 Task: Add Attachment from computer to Card Card0000000049 in Board Board0000000013 in Workspace WS0000000005 in Trello. Add Cover Green to Card Card0000000049 in Board Board0000000013 in Workspace WS0000000005 in Trello. Add "Move Card To …" Button titled Button0000000049 to "top" of the list "To Do" to Card Card0000000049 in Board Board0000000013 in Workspace WS0000000005 in Trello. Add Description DS0000000049 to Card Card0000000050 in Board Board0000000013 in Workspace WS0000000005 in Trello. Add Comment CM0000000049 to Card Card0000000050 in Board Board0000000013 in Workspace WS0000000005 in Trello
Action: Mouse moved to (107, 337)
Screenshot: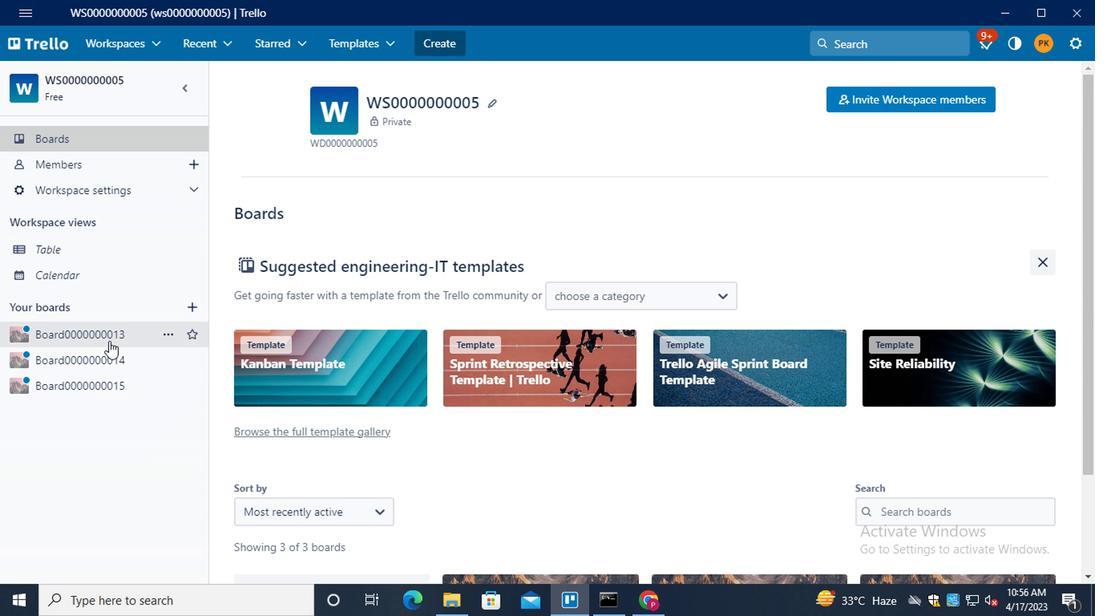 
Action: Mouse pressed left at (107, 337)
Screenshot: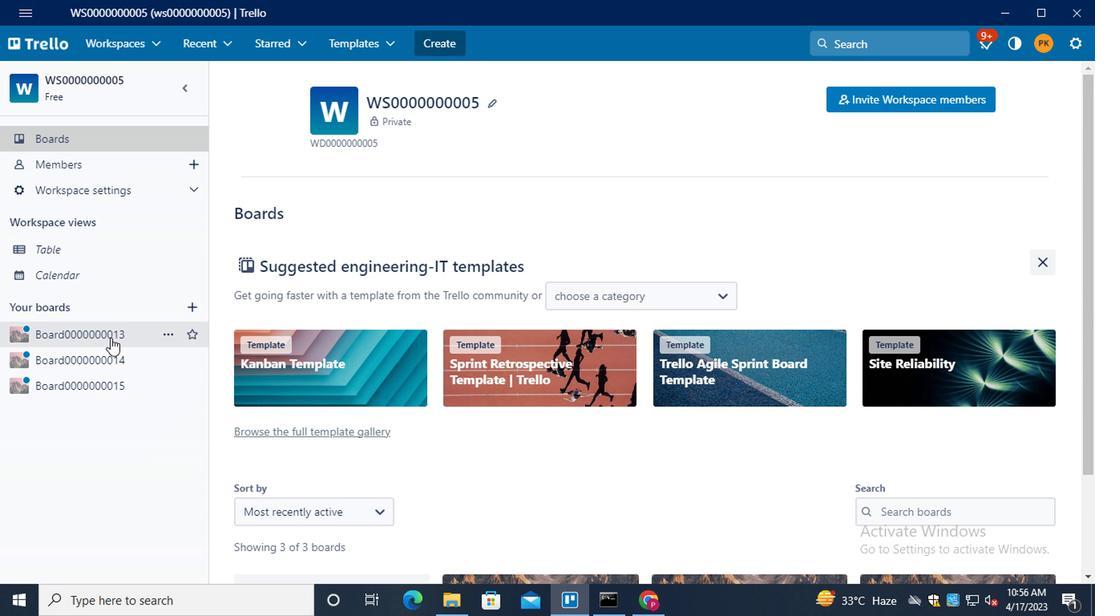 
Action: Mouse moved to (341, 157)
Screenshot: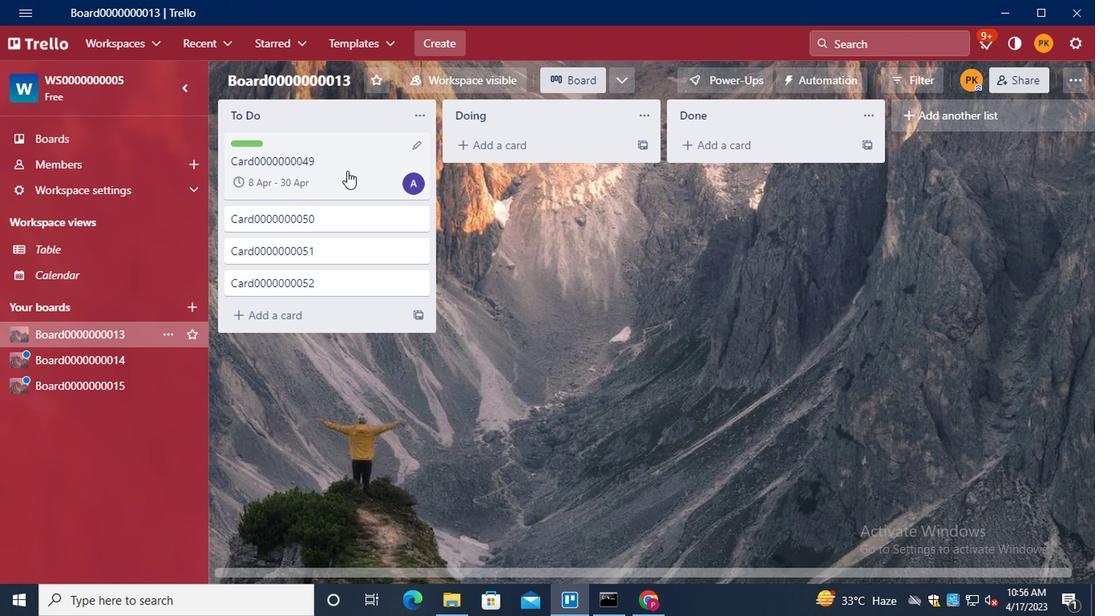 
Action: Mouse pressed left at (341, 157)
Screenshot: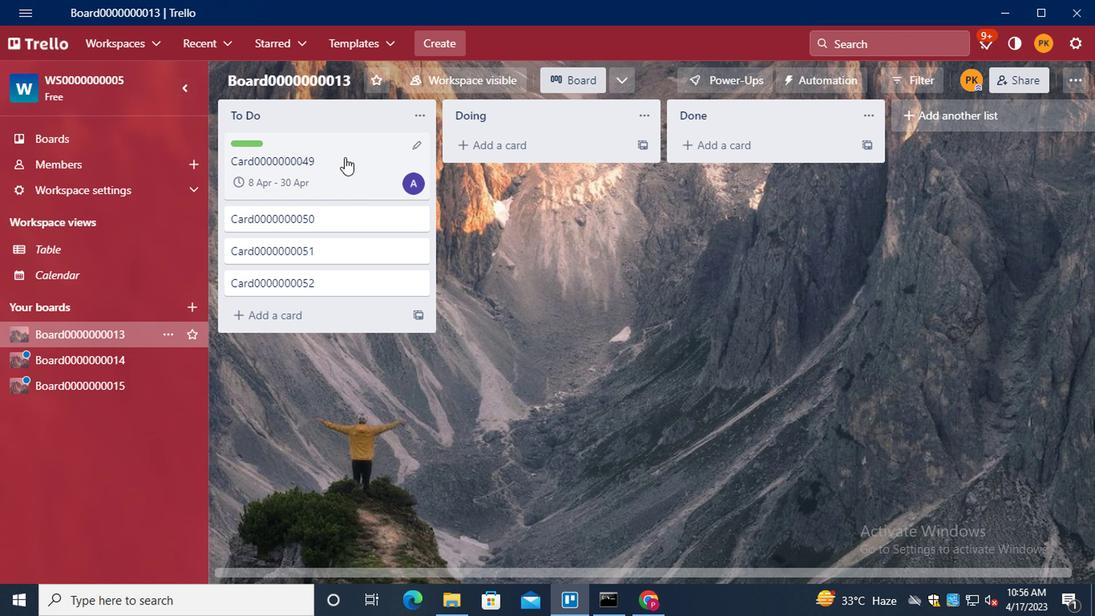 
Action: Mouse moved to (712, 284)
Screenshot: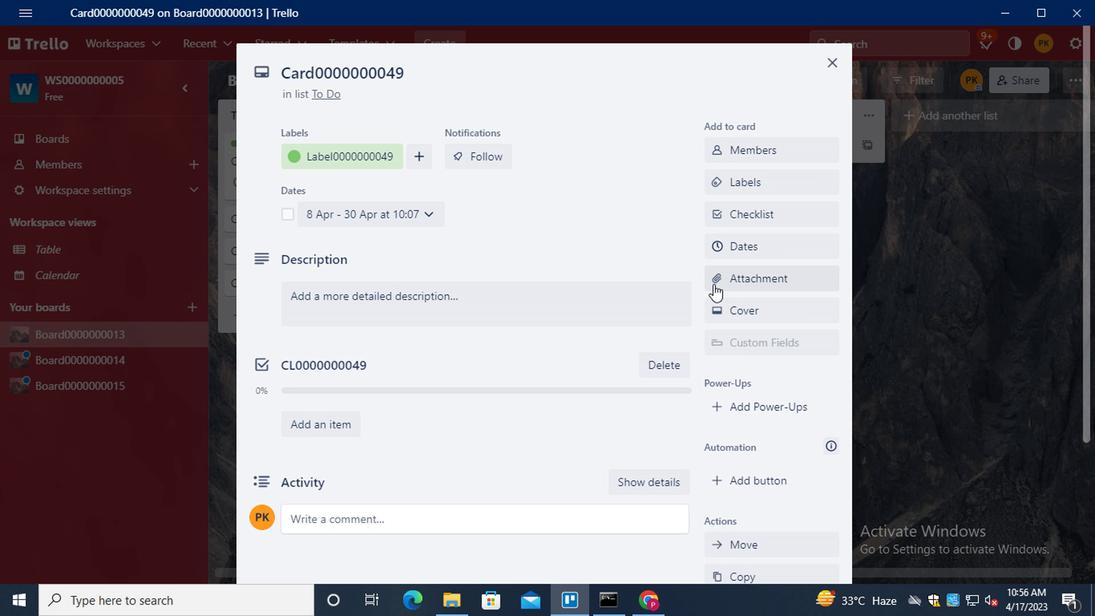 
Action: Mouse pressed left at (712, 284)
Screenshot: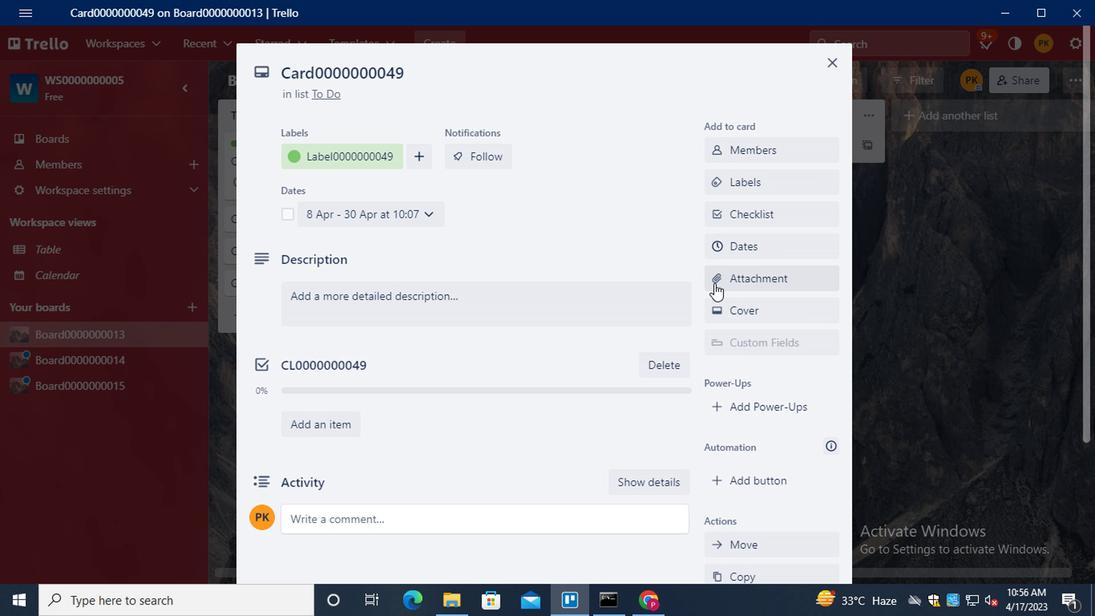 
Action: Mouse moved to (729, 143)
Screenshot: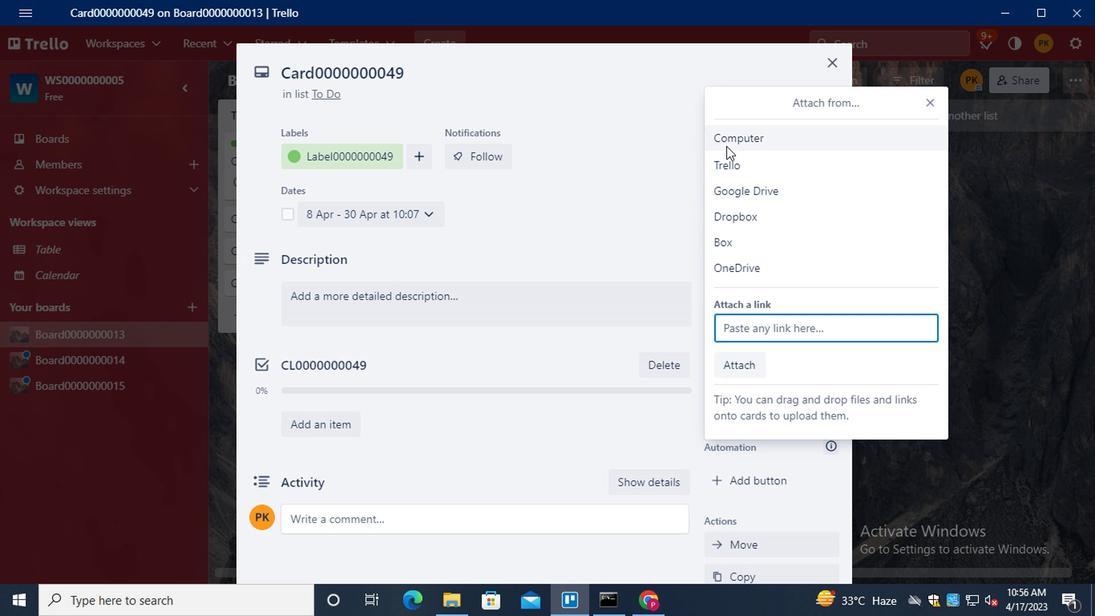 
Action: Mouse pressed left at (729, 143)
Screenshot: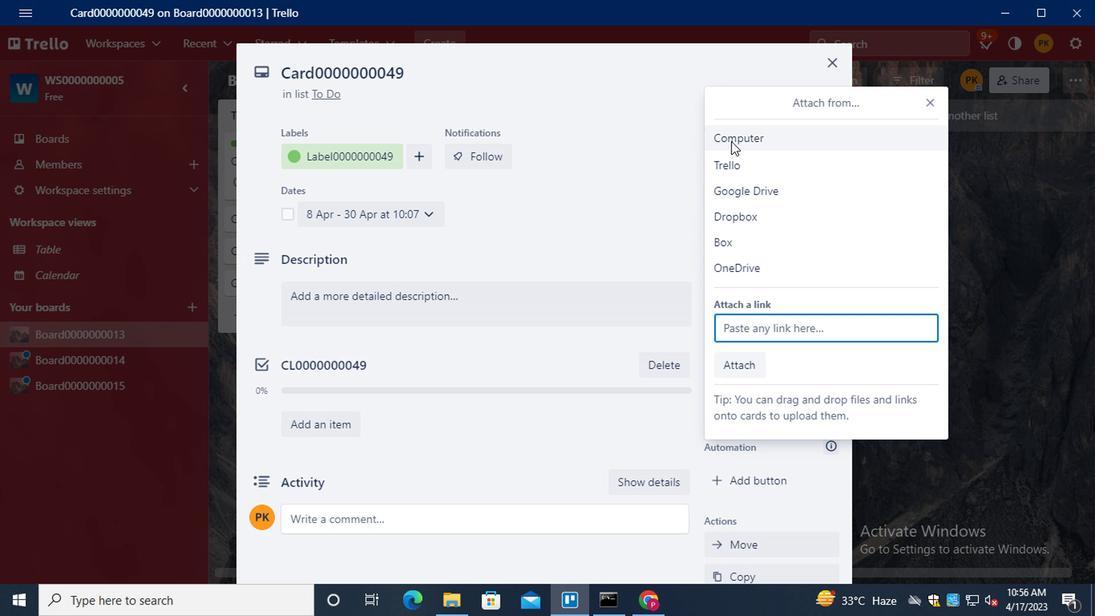 
Action: Mouse moved to (306, 119)
Screenshot: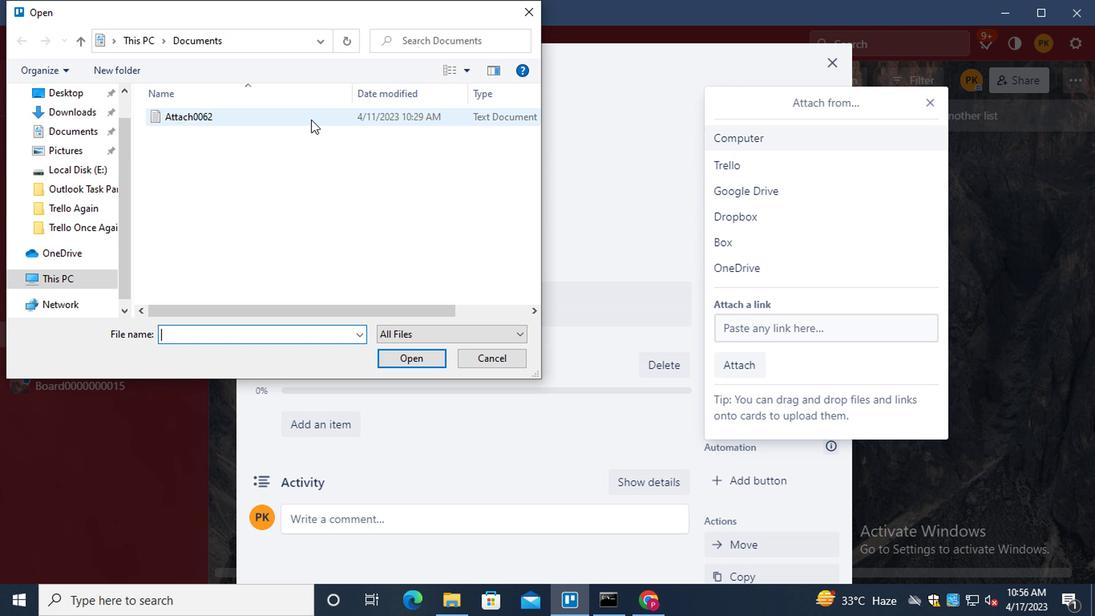 
Action: Mouse pressed left at (306, 119)
Screenshot: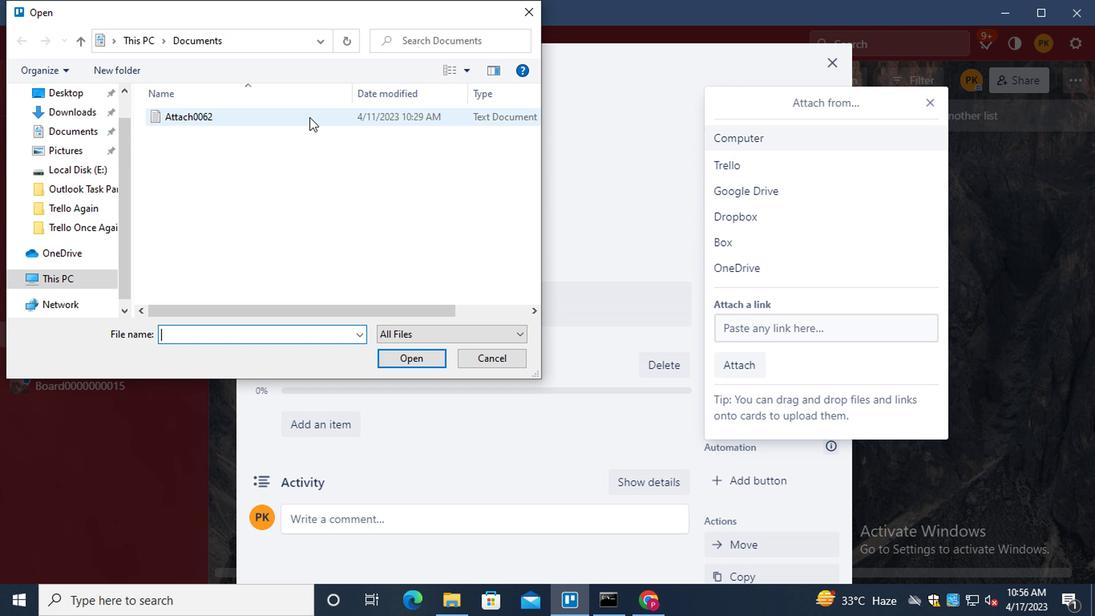 
Action: Mouse moved to (428, 362)
Screenshot: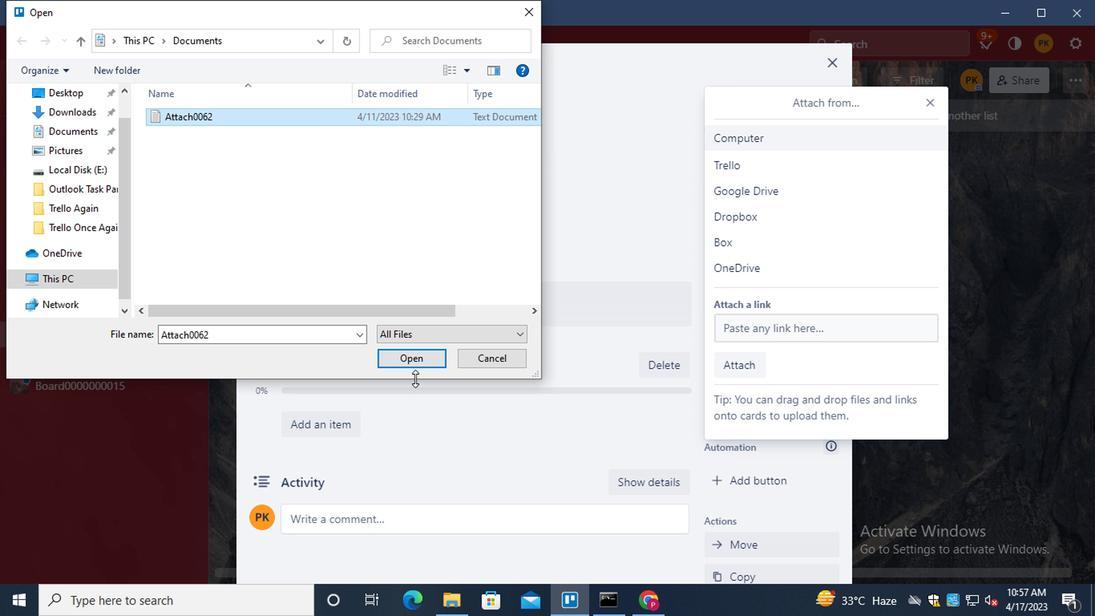 
Action: Mouse pressed left at (428, 362)
Screenshot: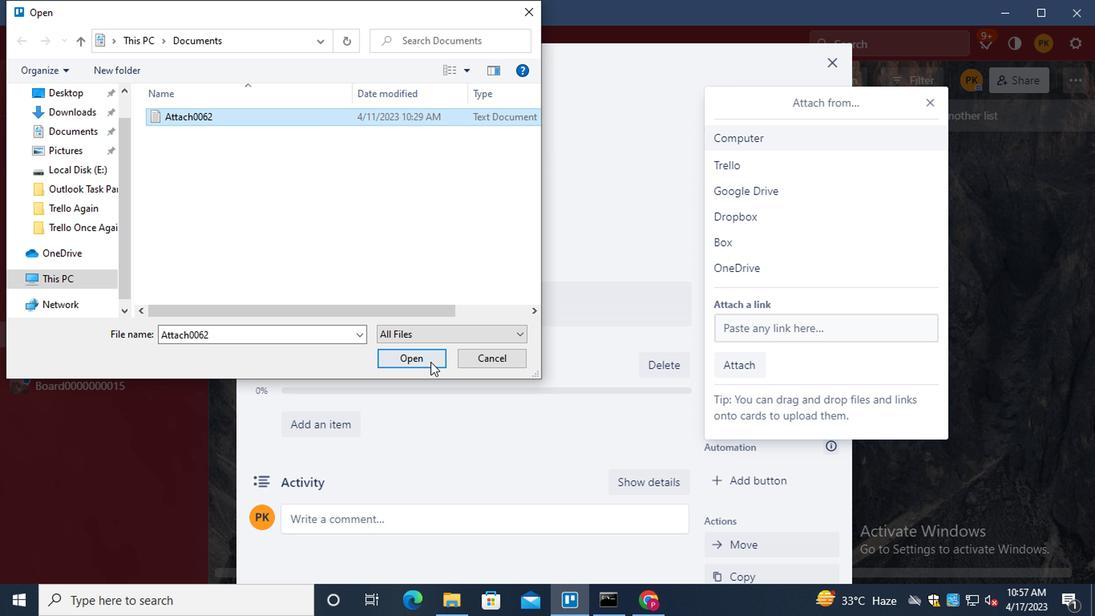 
Action: Mouse moved to (754, 307)
Screenshot: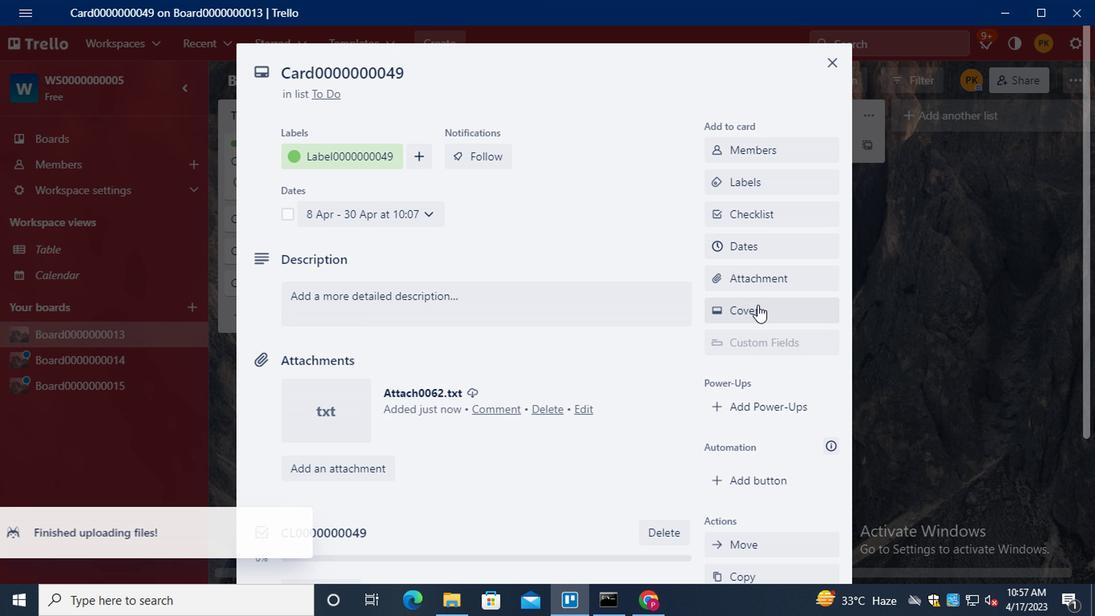
Action: Mouse pressed left at (754, 307)
Screenshot: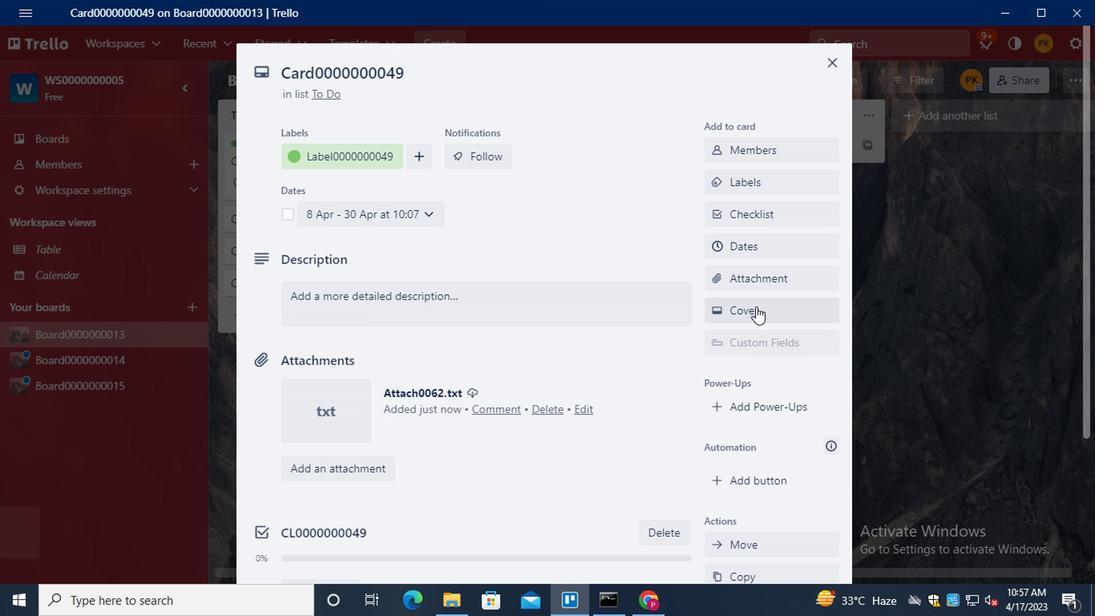
Action: Mouse moved to (744, 265)
Screenshot: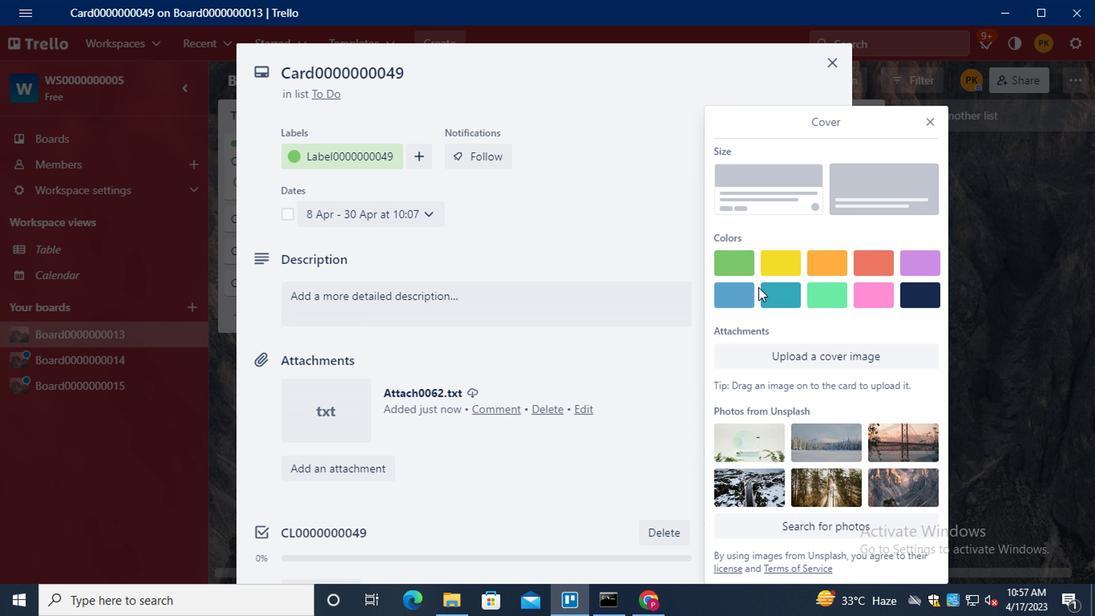 
Action: Mouse pressed left at (744, 265)
Screenshot: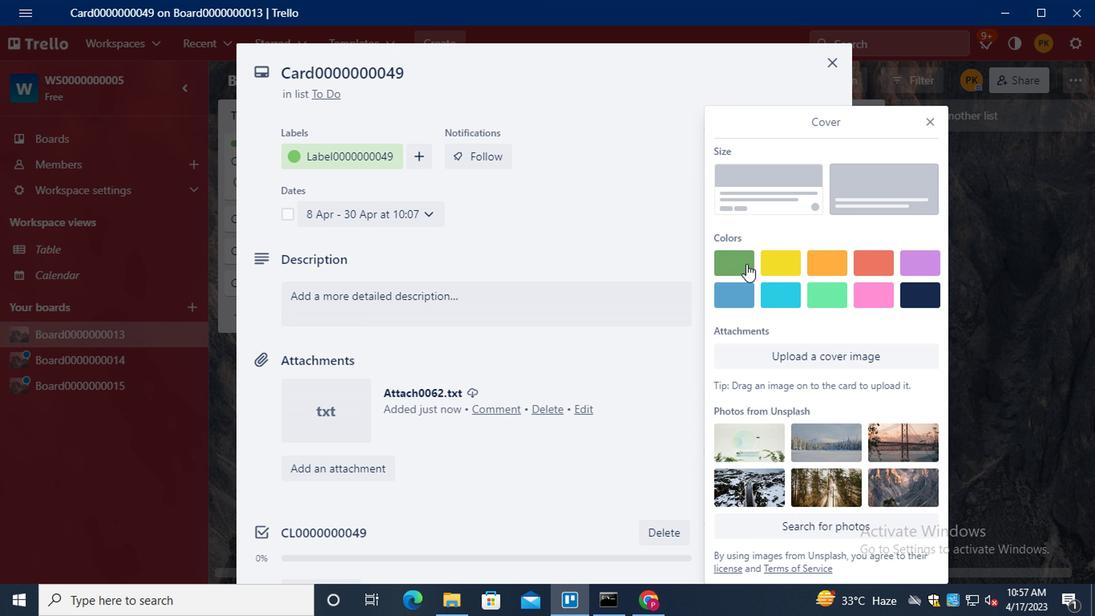 
Action: Mouse moved to (929, 99)
Screenshot: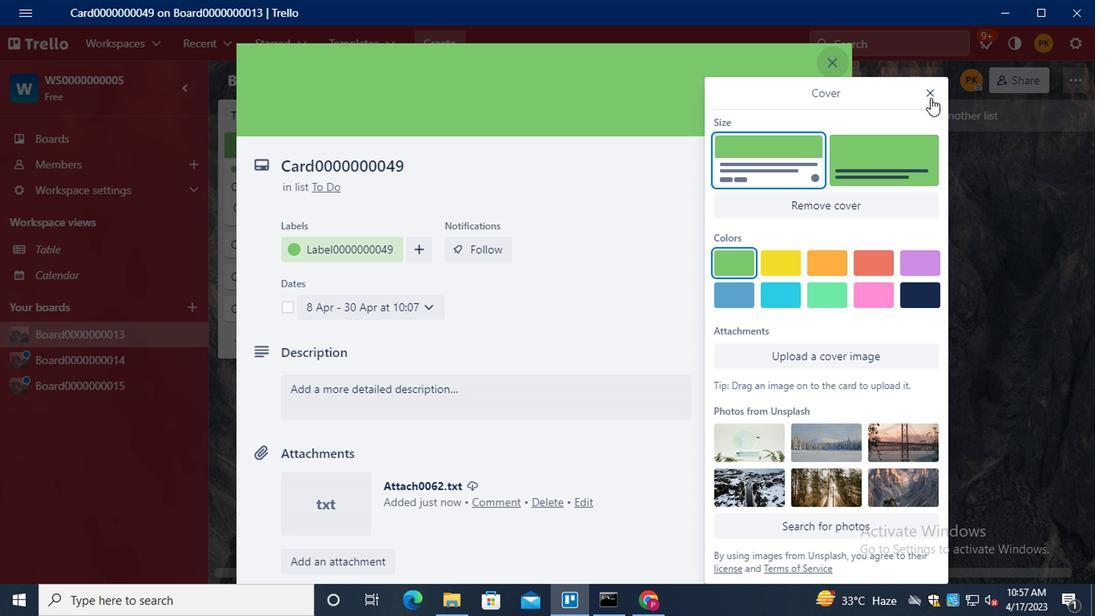 
Action: Mouse pressed left at (929, 99)
Screenshot: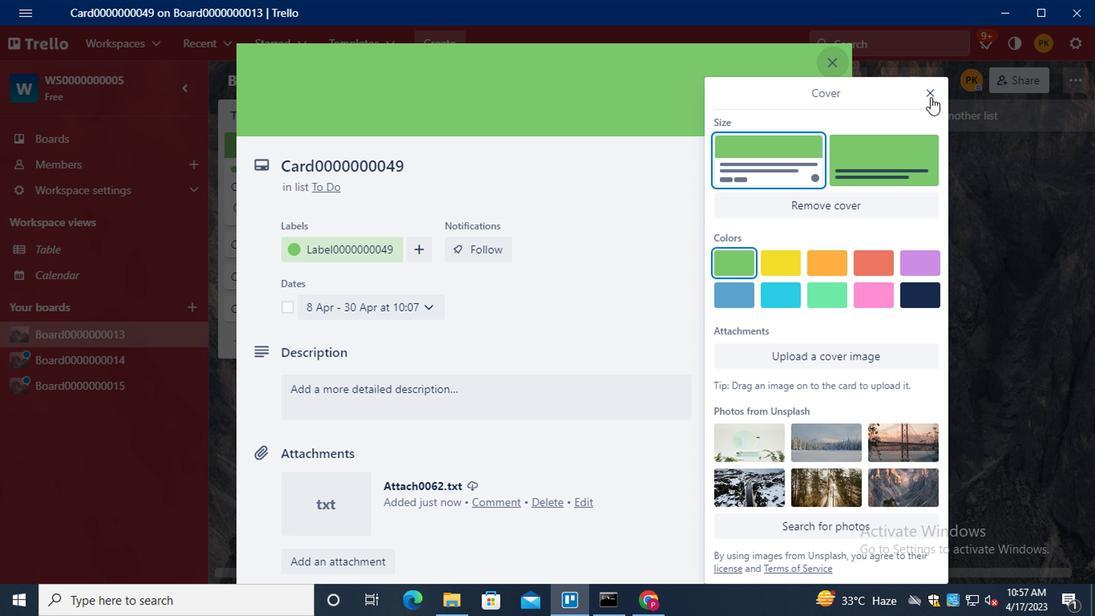 
Action: Mouse moved to (755, 407)
Screenshot: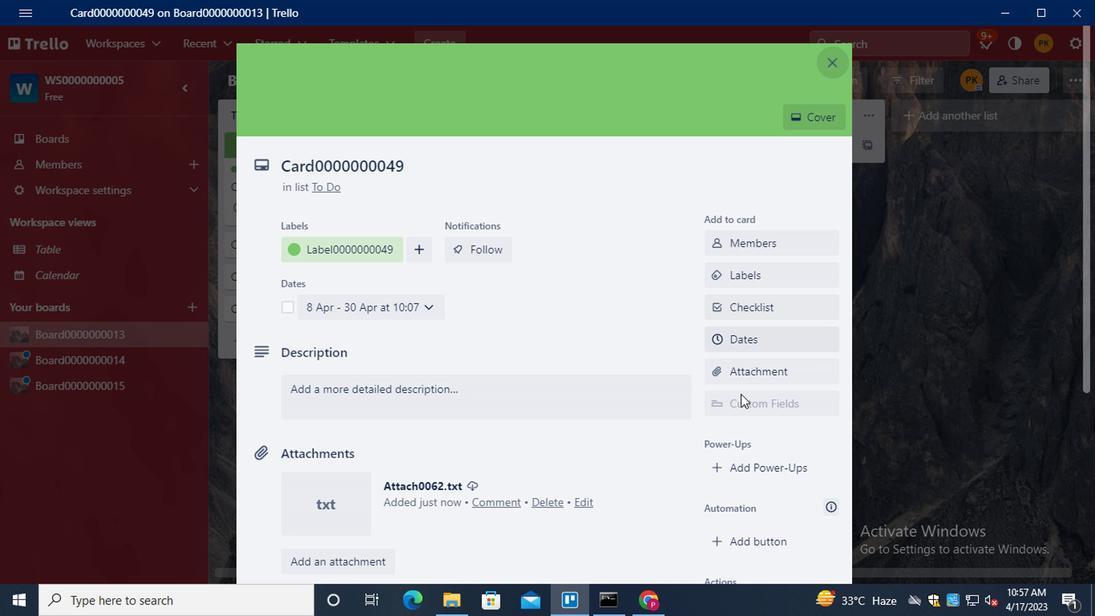 
Action: Mouse scrolled (755, 406) with delta (0, 0)
Screenshot: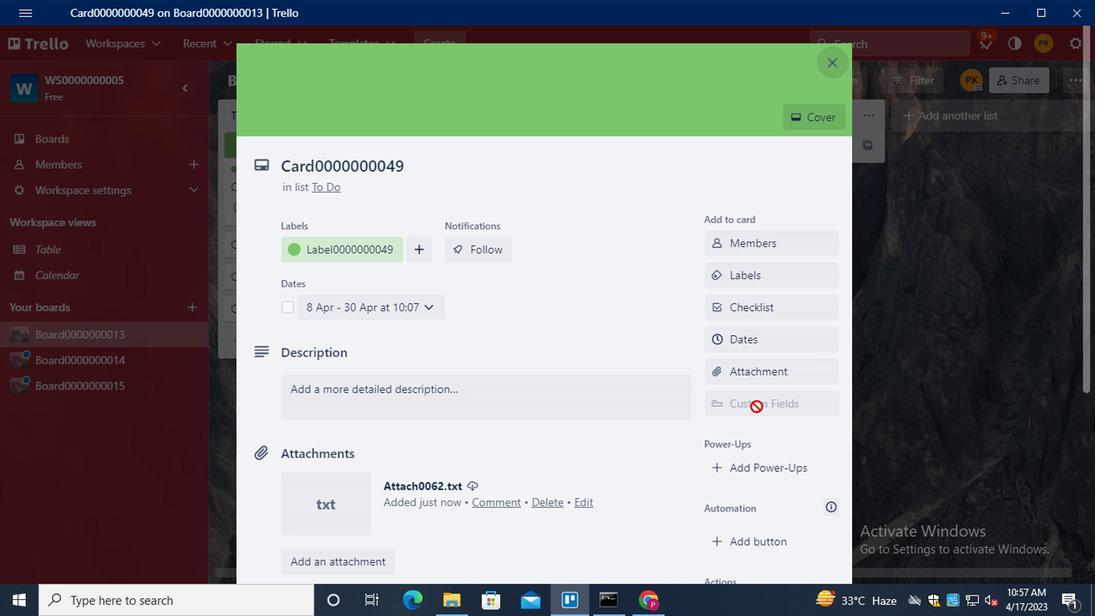 
Action: Mouse moved to (743, 455)
Screenshot: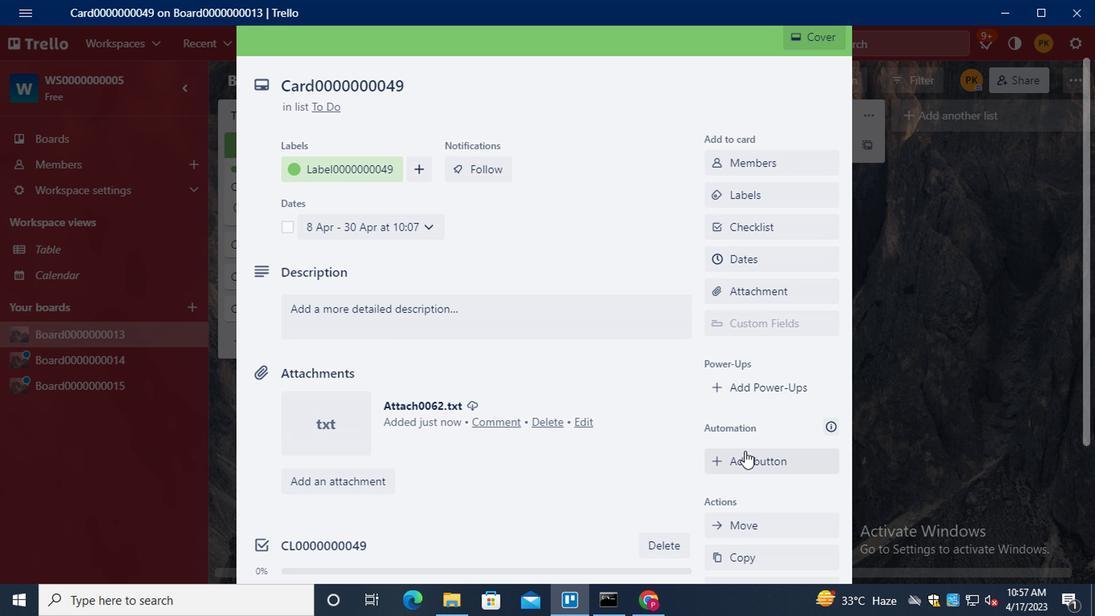 
Action: Mouse pressed left at (743, 455)
Screenshot: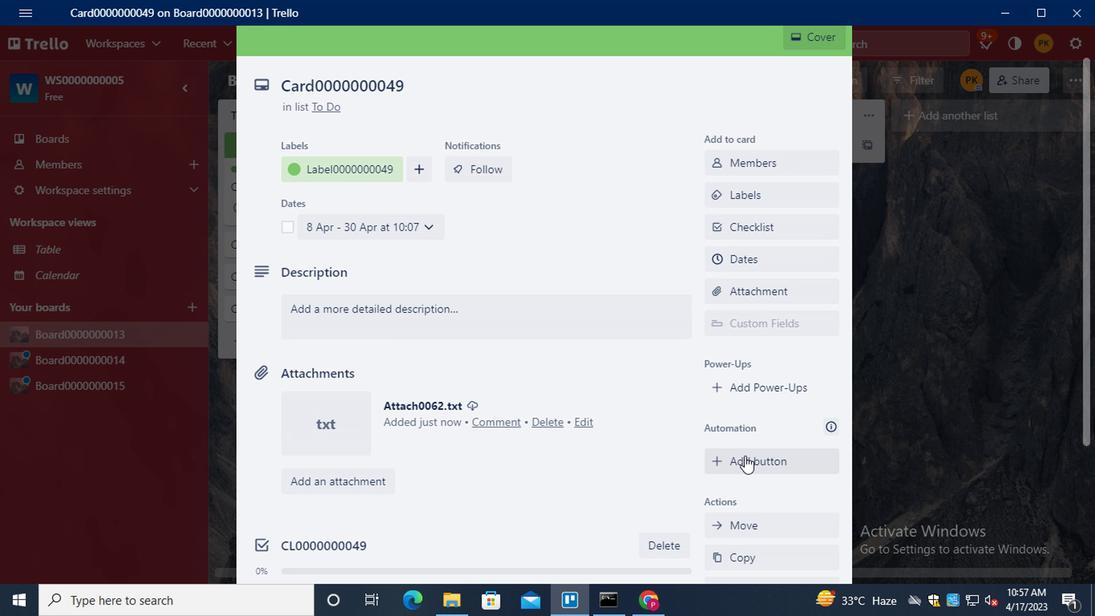 
Action: Mouse moved to (829, 154)
Screenshot: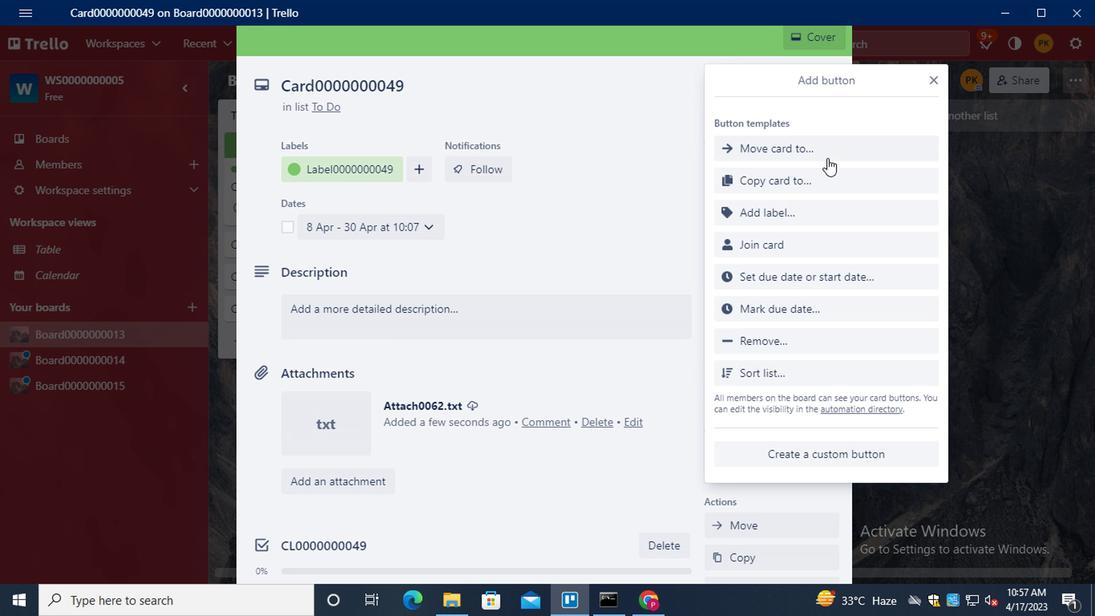 
Action: Mouse pressed left at (829, 154)
Screenshot: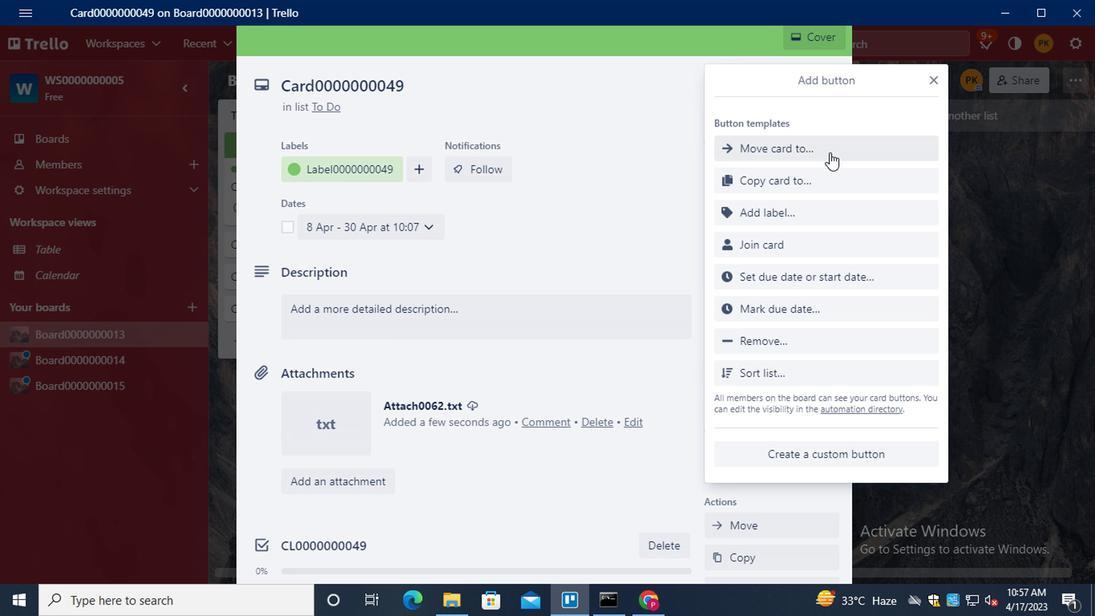 
Action: Mouse moved to (827, 153)
Screenshot: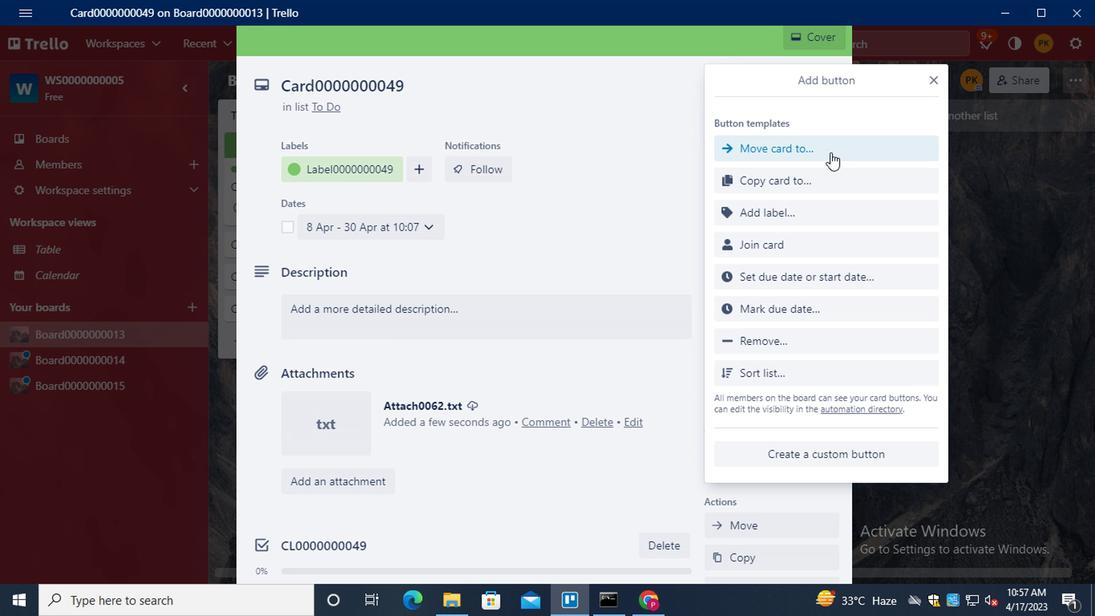 
Action: Key pressed <Key.shift>BUTTON0
Screenshot: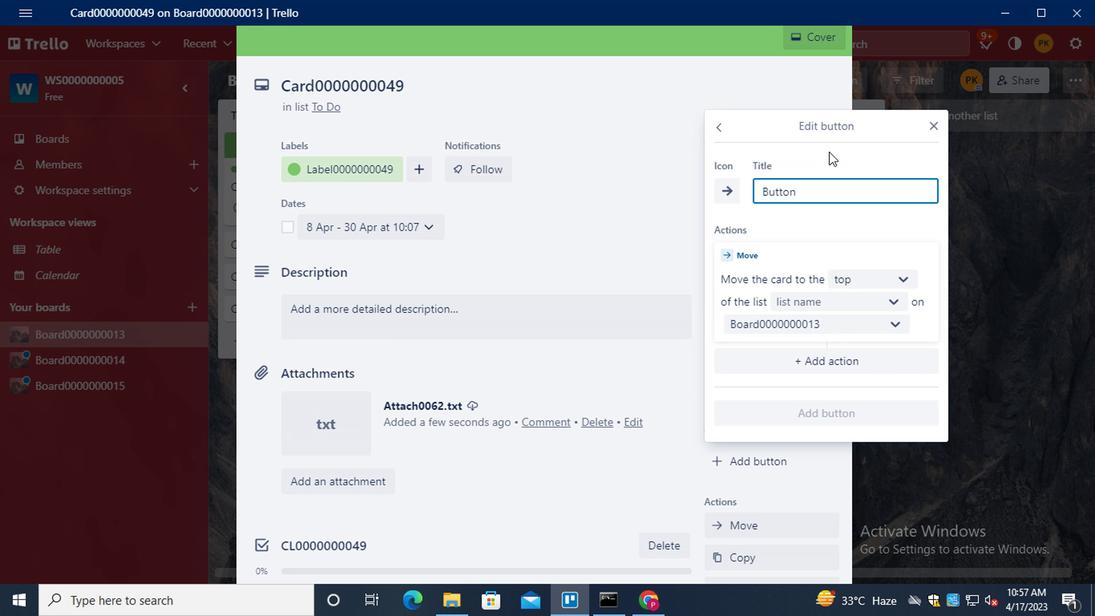 
Action: Mouse moved to (827, 153)
Screenshot: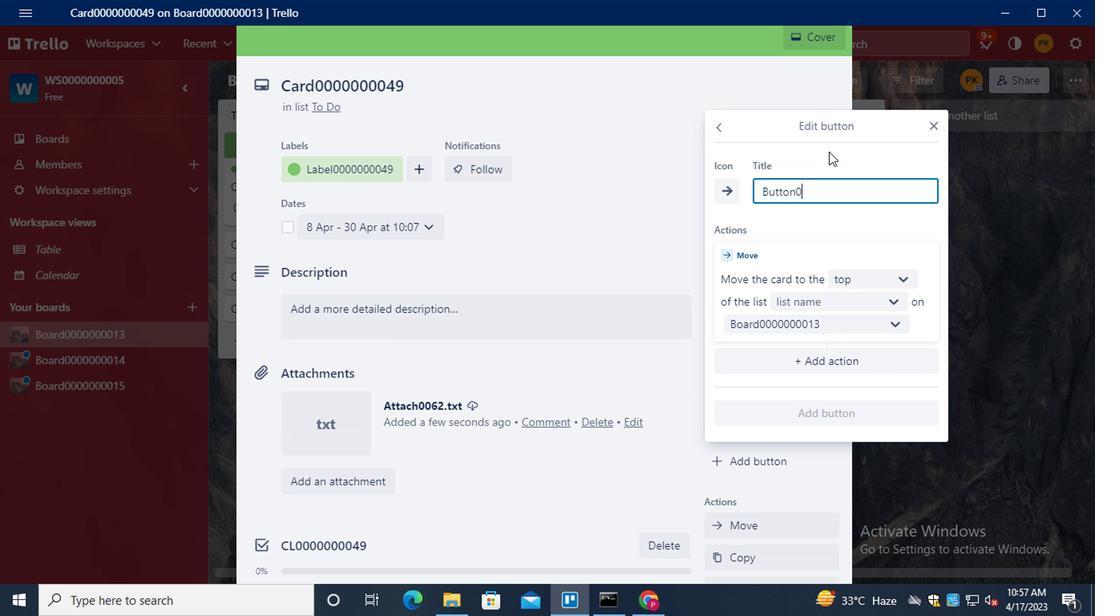 
Action: Key pressed 000000049
Screenshot: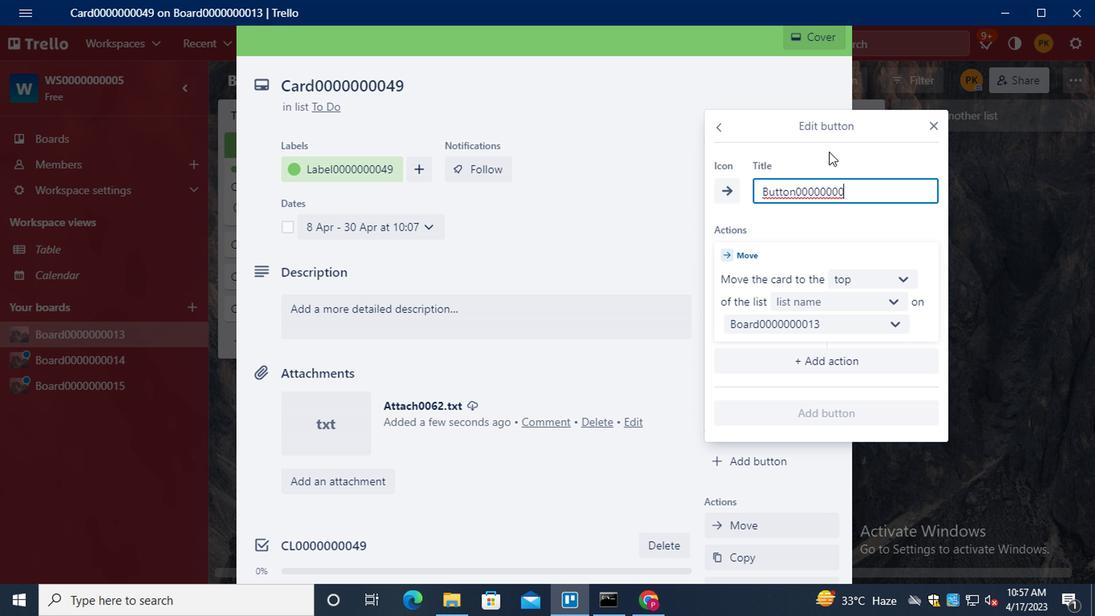 
Action: Mouse moved to (833, 300)
Screenshot: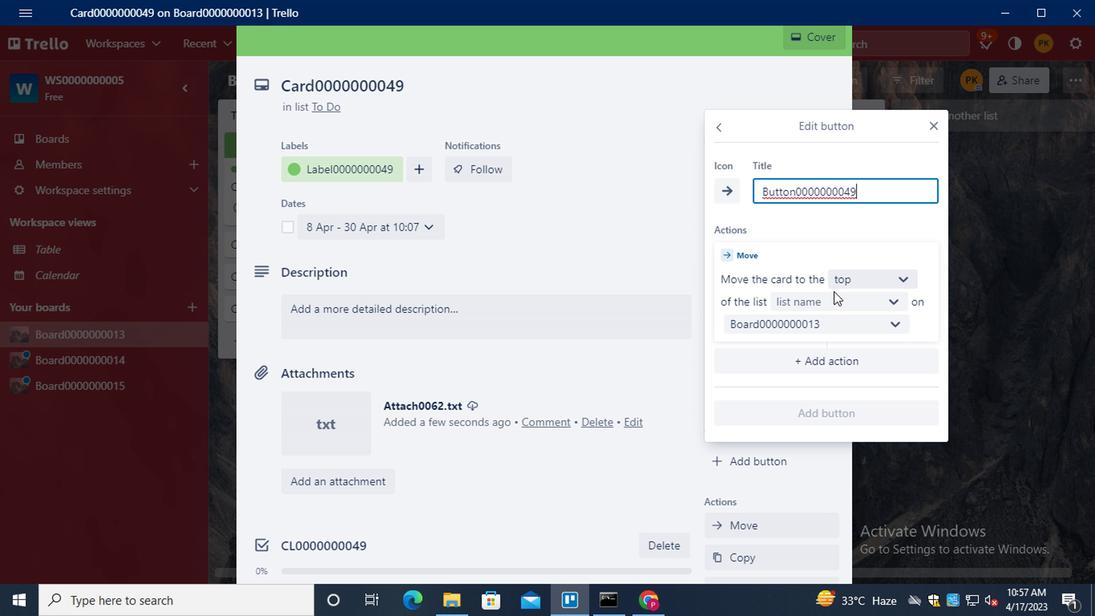 
Action: Mouse pressed left at (833, 300)
Screenshot: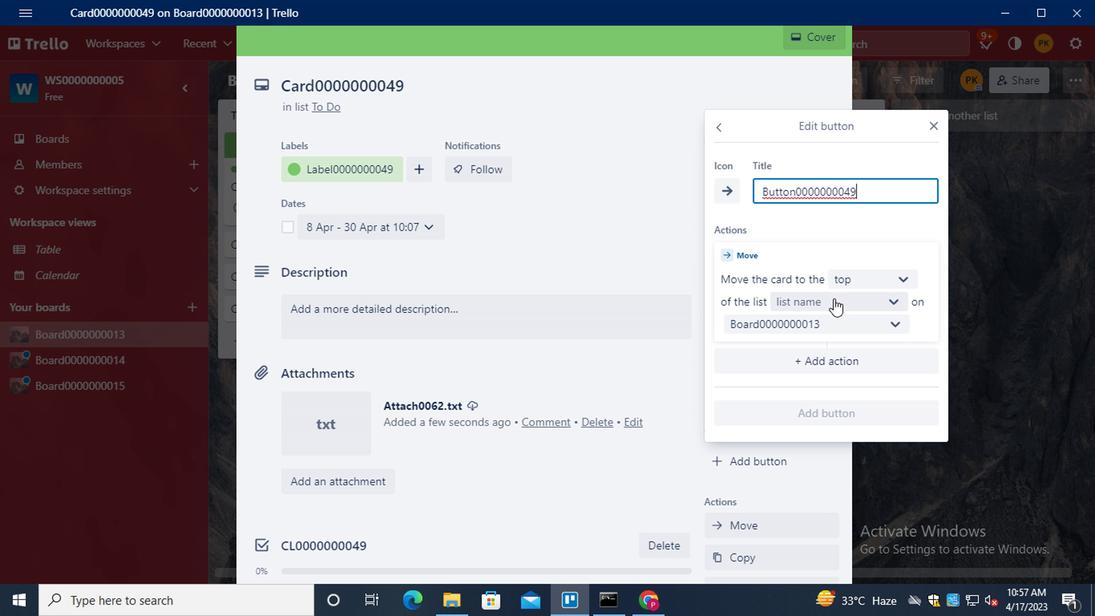
Action: Mouse moved to (831, 365)
Screenshot: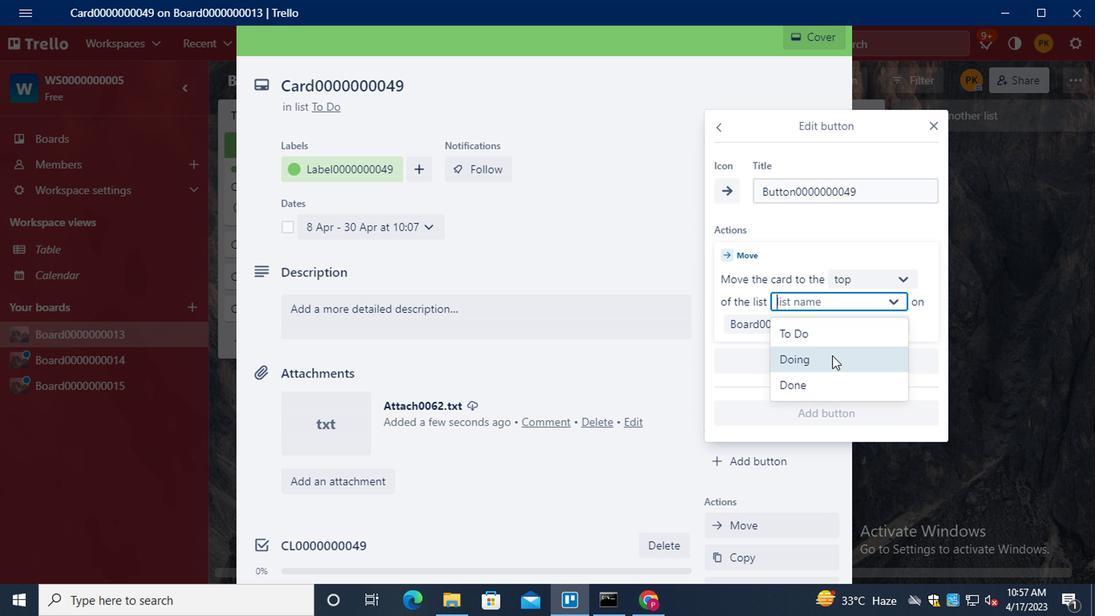 
Action: Mouse pressed left at (831, 365)
Screenshot: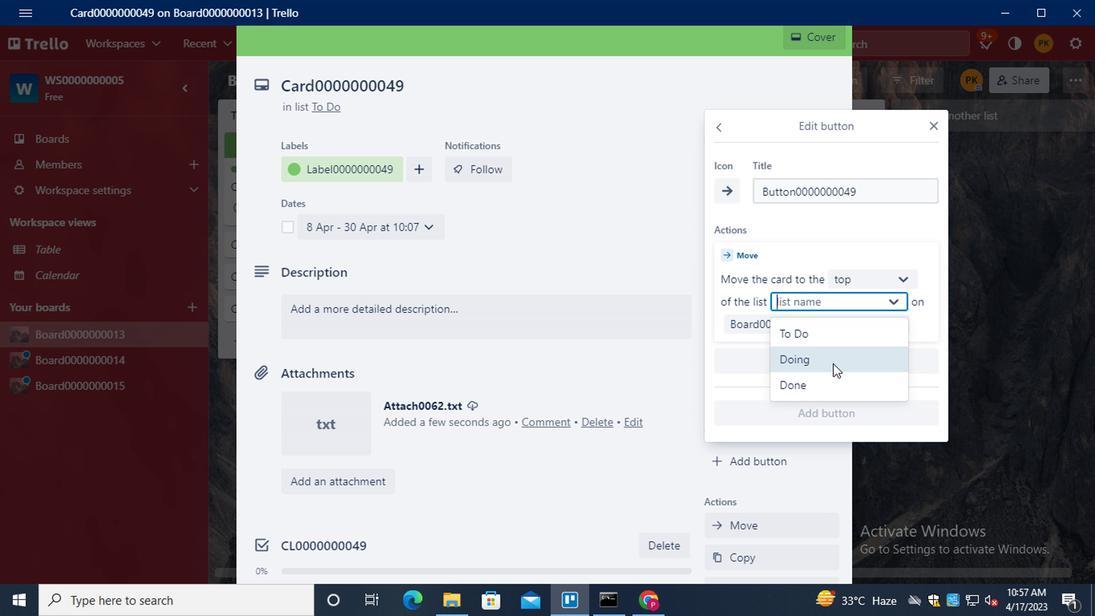 
Action: Mouse moved to (802, 410)
Screenshot: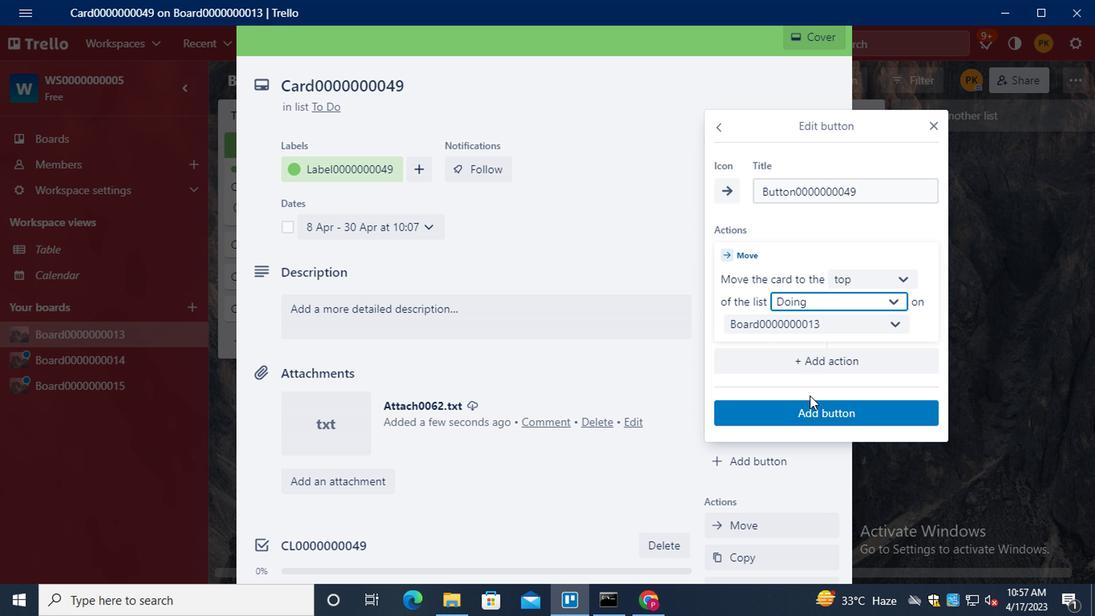 
Action: Mouse pressed left at (802, 410)
Screenshot: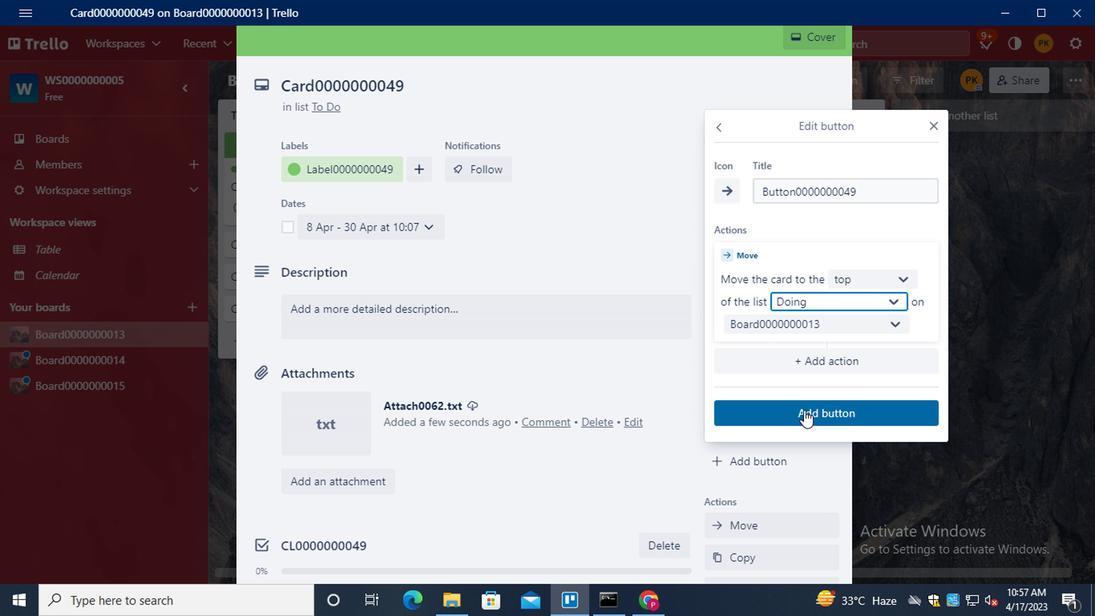 
Action: Mouse moved to (511, 317)
Screenshot: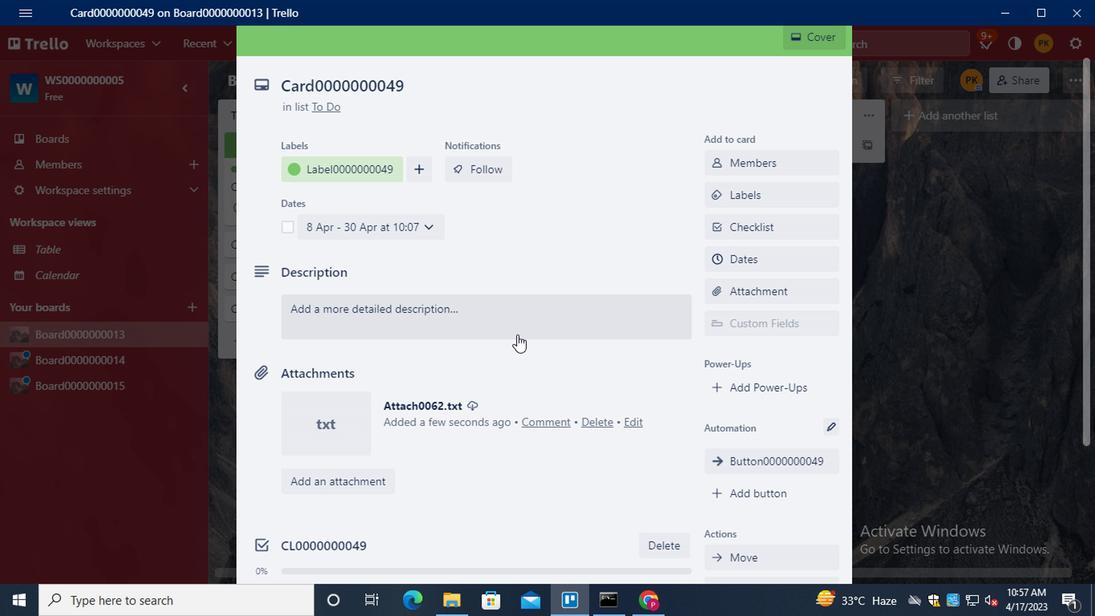 
Action: Mouse pressed left at (511, 317)
Screenshot: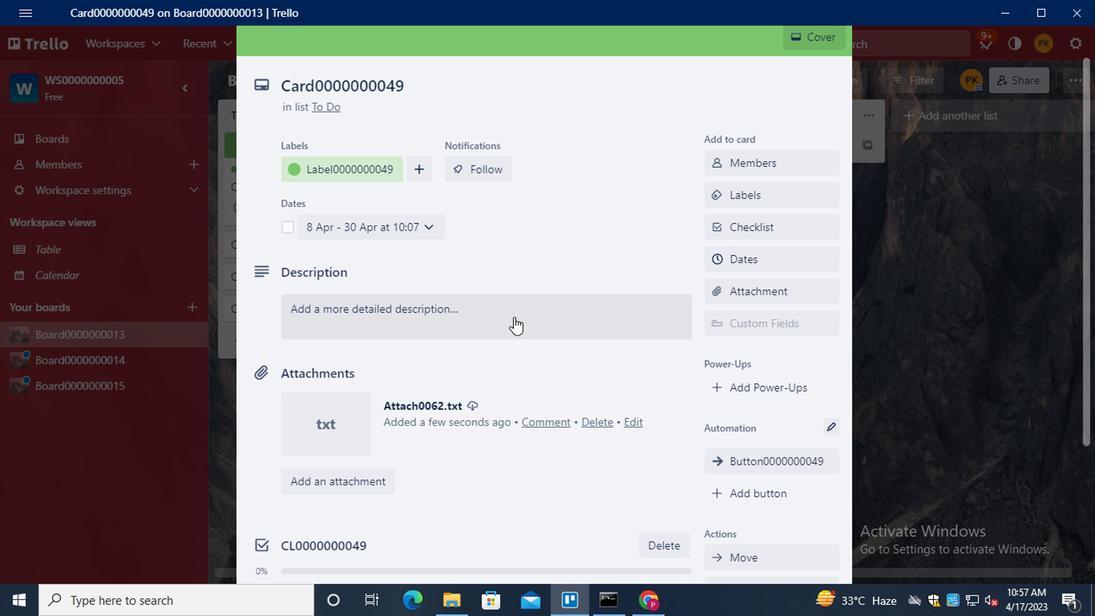 
Action: Mouse moved to (506, 317)
Screenshot: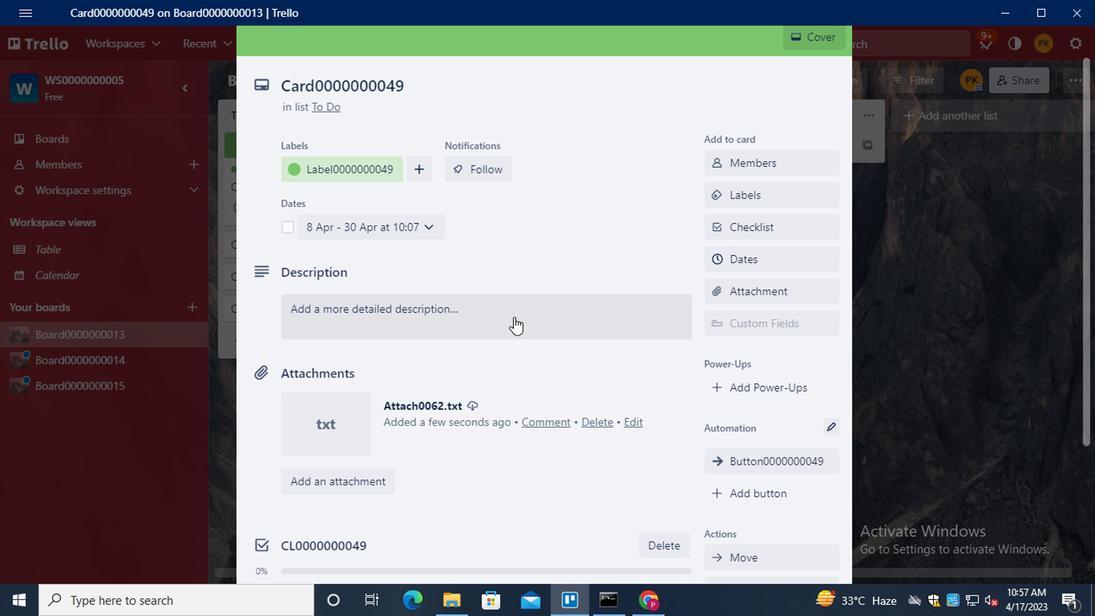 
Action: Key pressed <Key.shift>DS0000
Screenshot: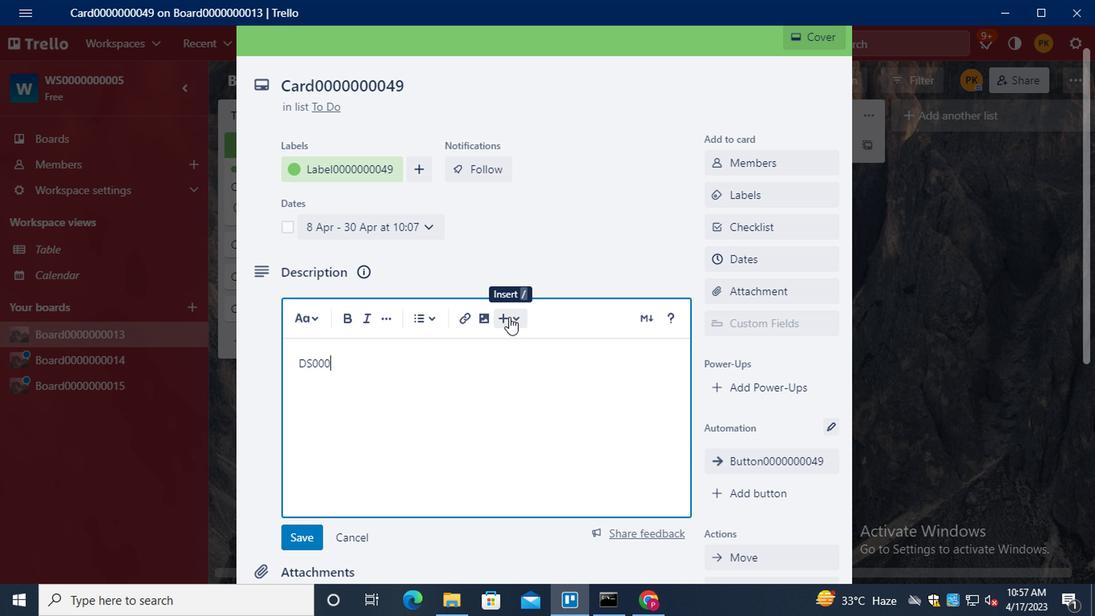 
Action: Mouse moved to (506, 317)
Screenshot: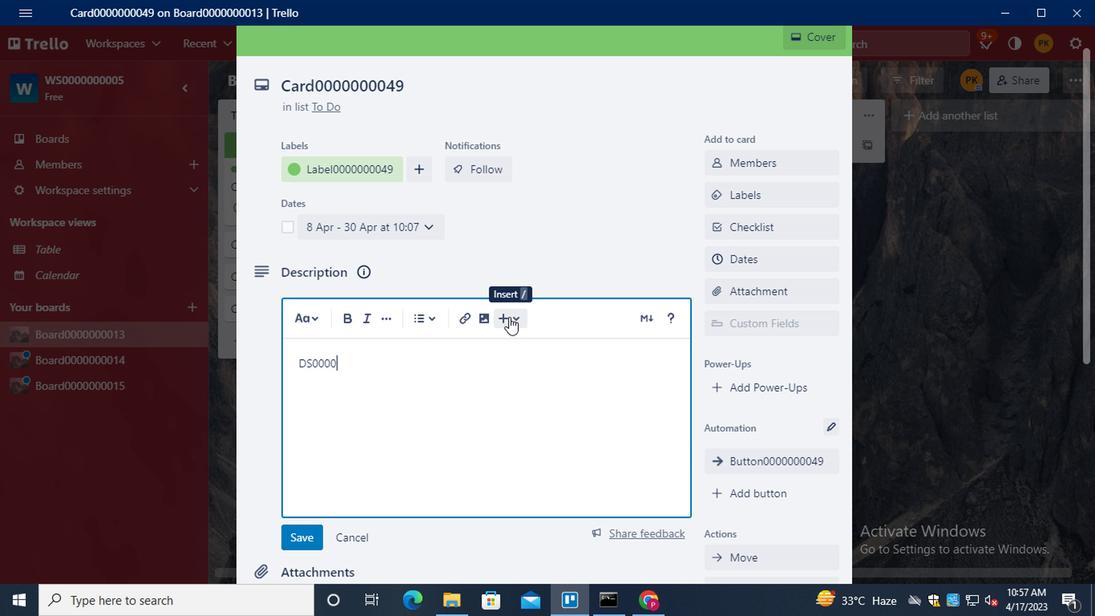 
Action: Key pressed 000049
Screenshot: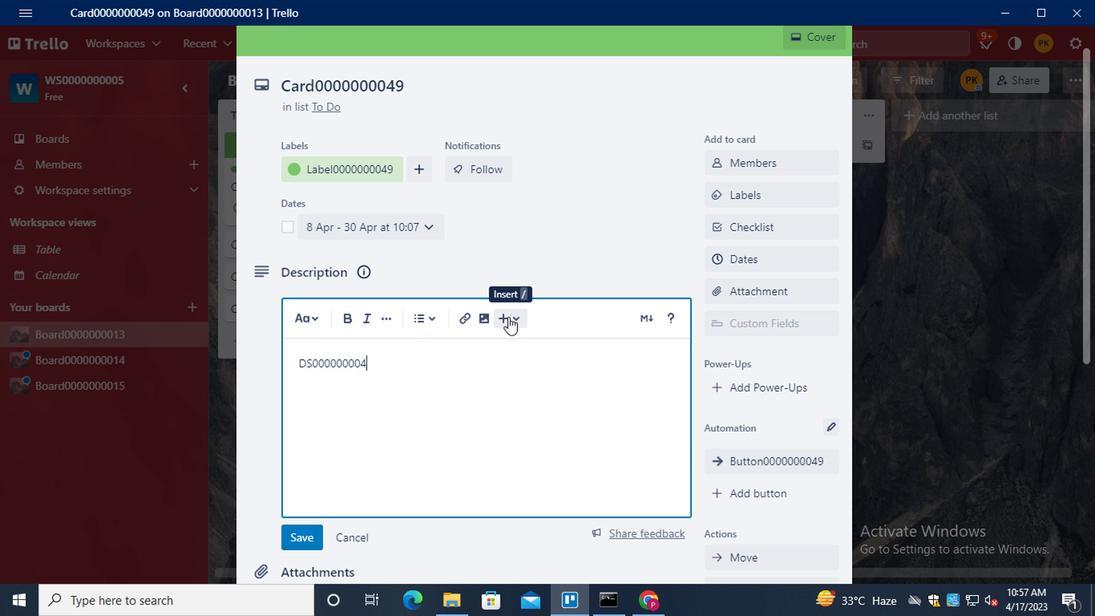 
Action: Mouse moved to (306, 533)
Screenshot: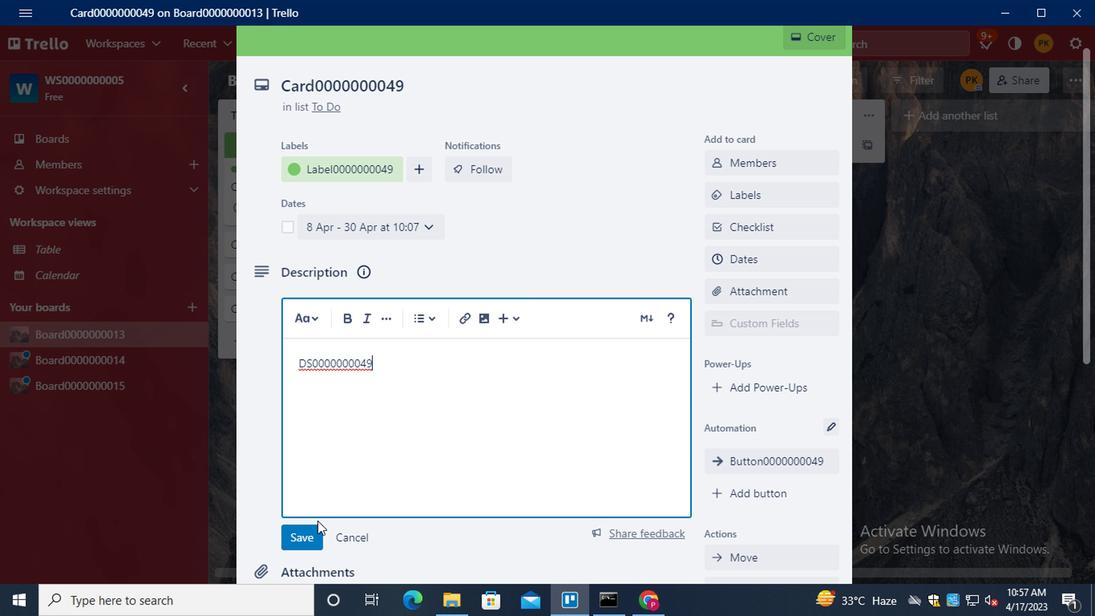 
Action: Mouse pressed left at (306, 533)
Screenshot: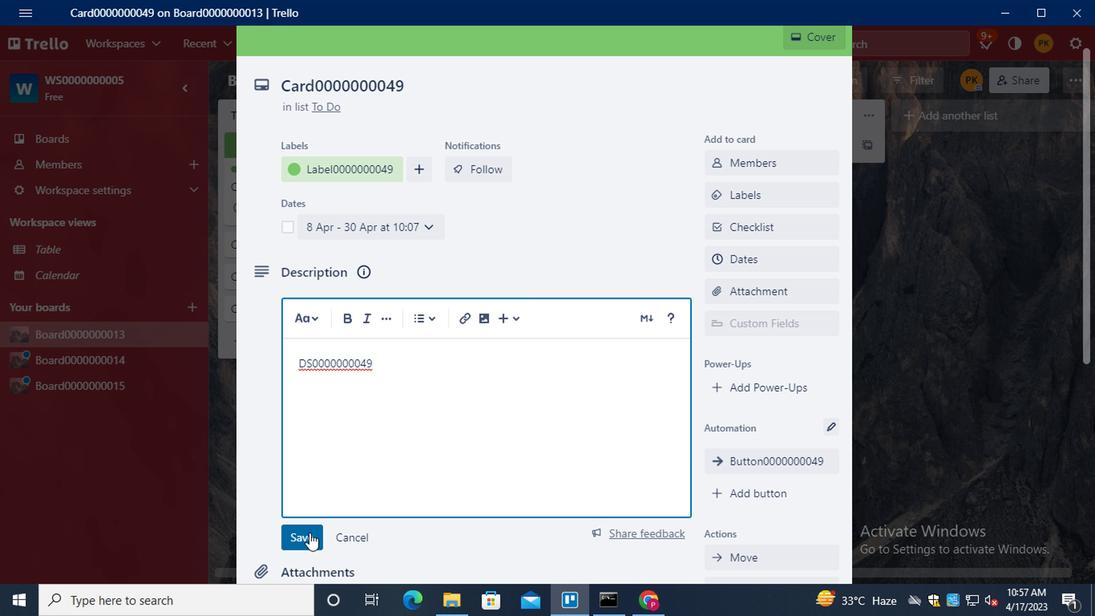 
Action: Mouse moved to (382, 437)
Screenshot: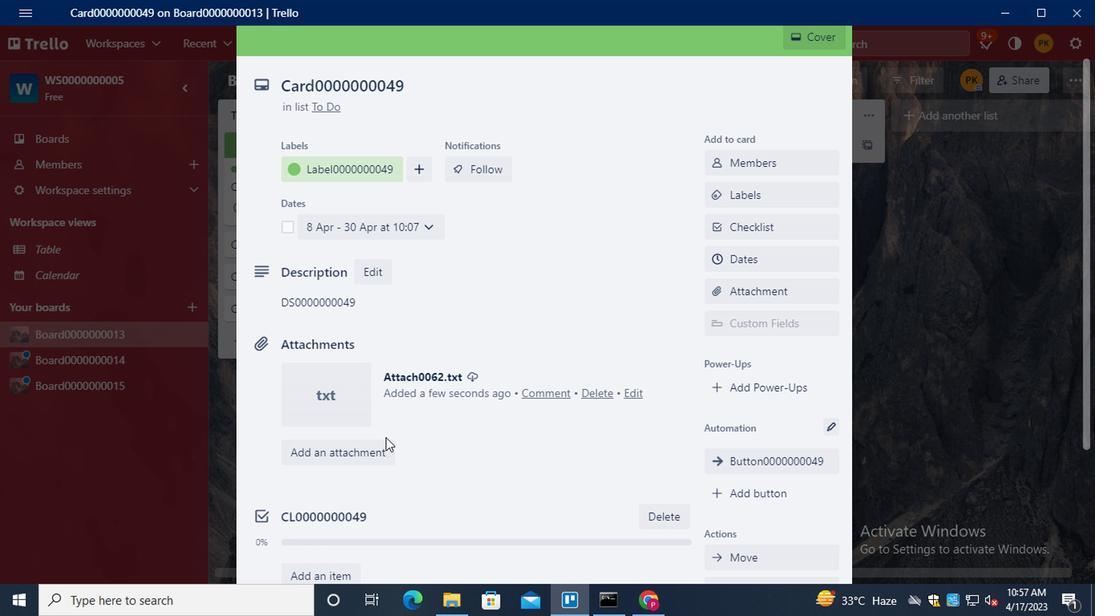 
Action: Mouse scrolled (382, 437) with delta (0, 0)
Screenshot: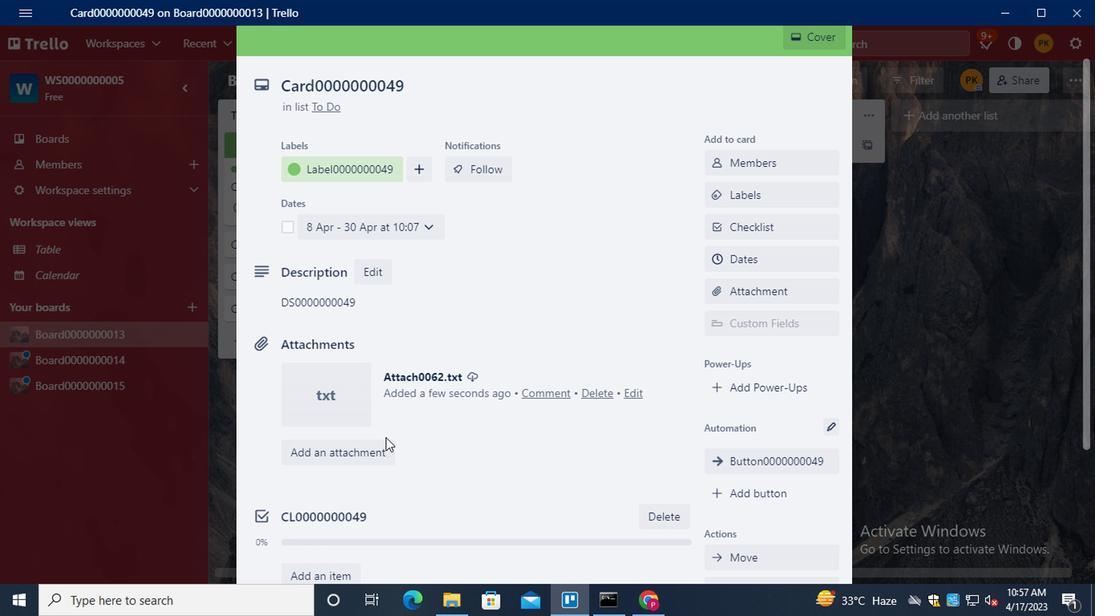 
Action: Mouse scrolled (382, 437) with delta (0, 0)
Screenshot: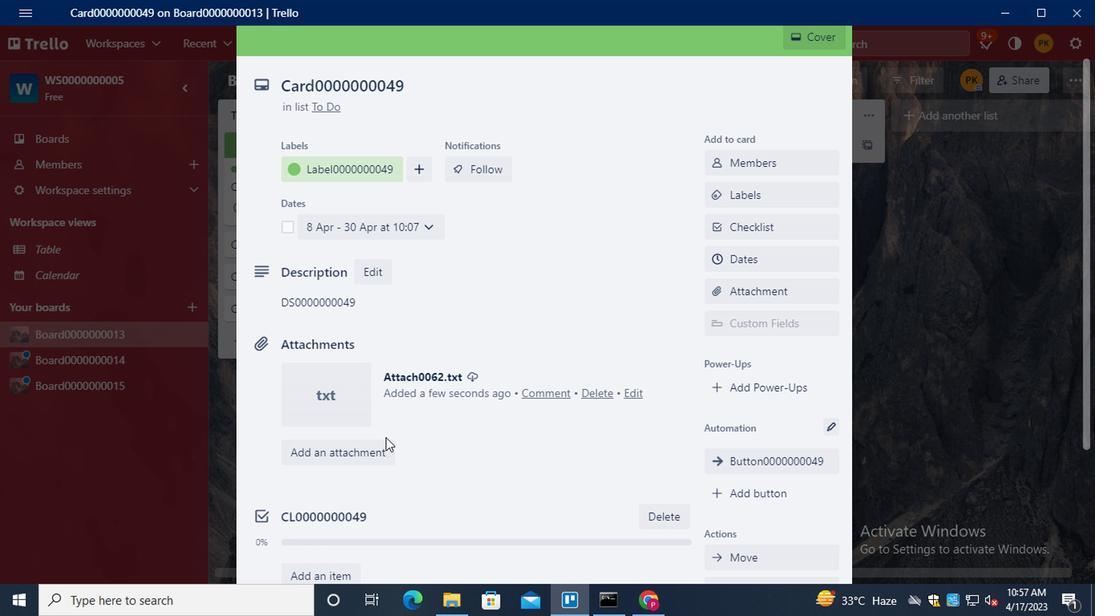 
Action: Mouse scrolled (382, 437) with delta (0, 0)
Screenshot: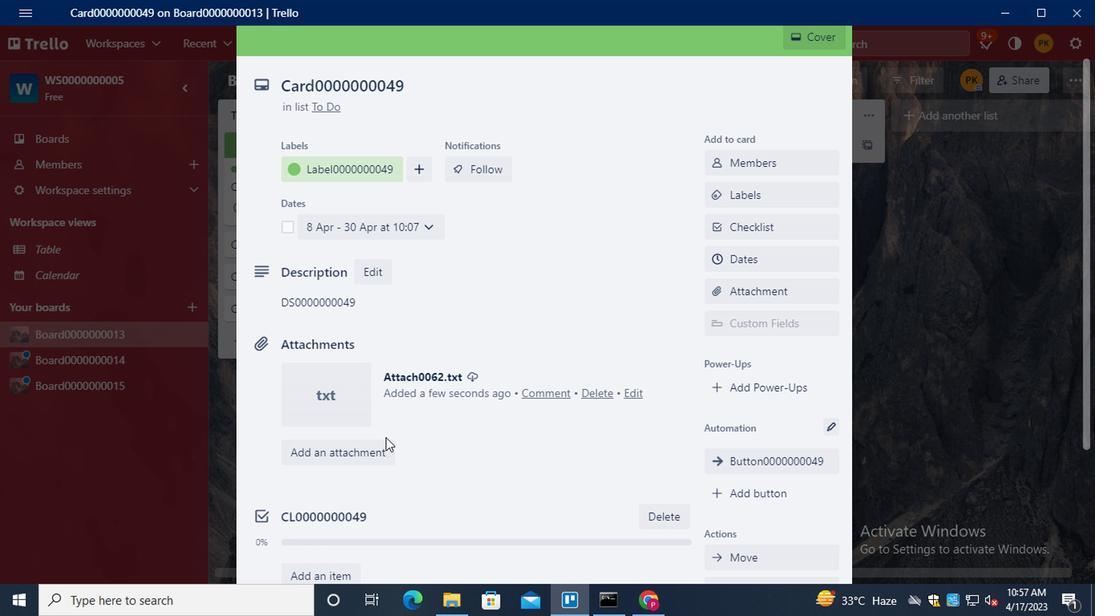 
Action: Mouse moved to (382, 437)
Screenshot: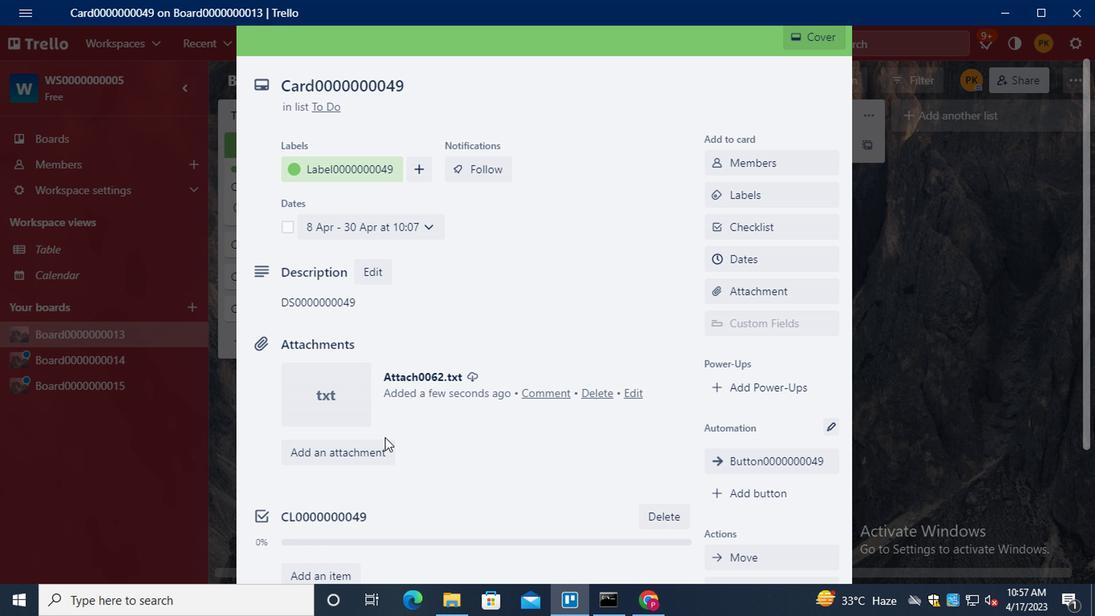 
Action: Mouse scrolled (382, 437) with delta (0, 0)
Screenshot: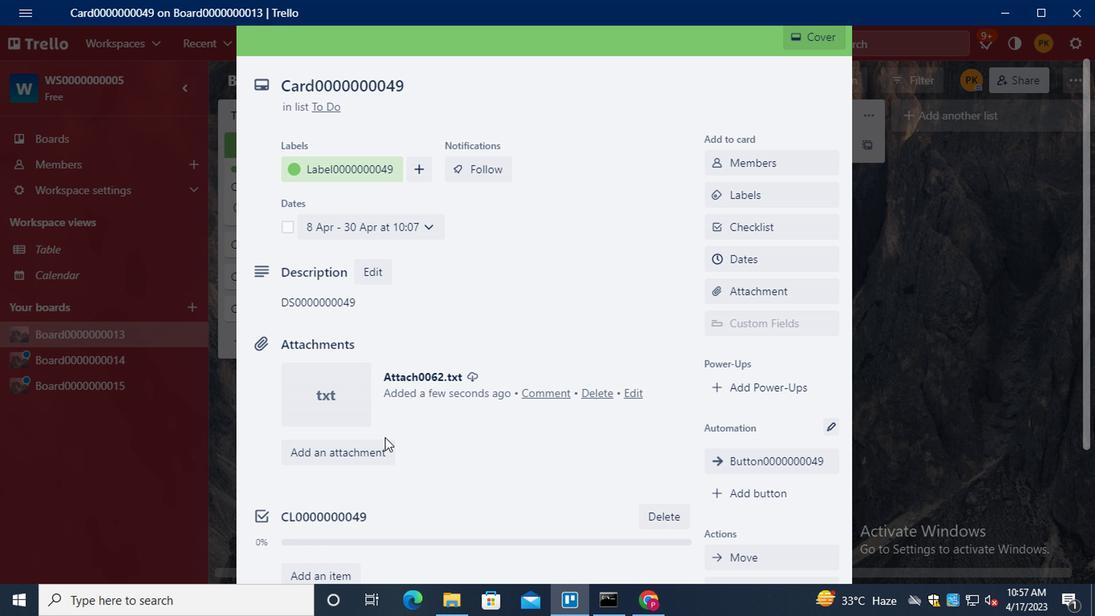 
Action: Mouse moved to (384, 462)
Screenshot: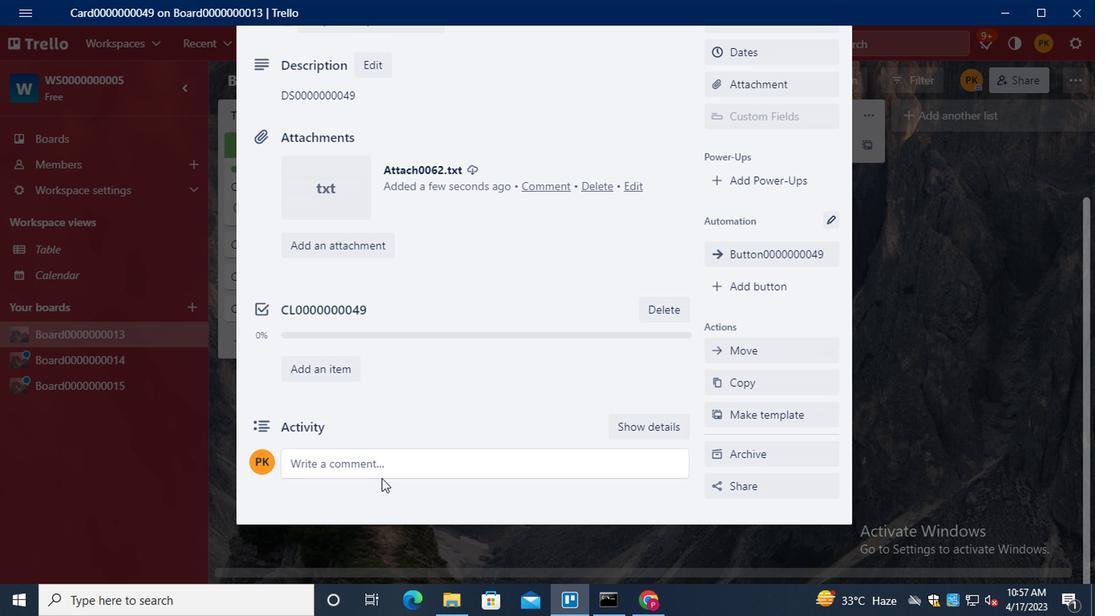 
Action: Mouse pressed left at (384, 462)
Screenshot: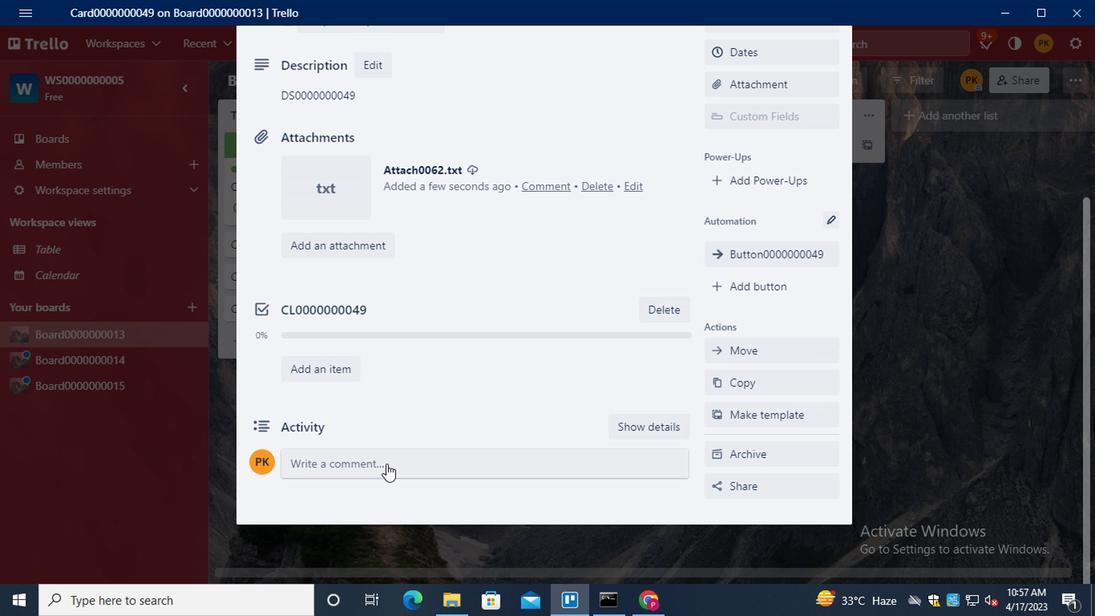 
Action: Key pressed <Key.shift>CM0000000049
Screenshot: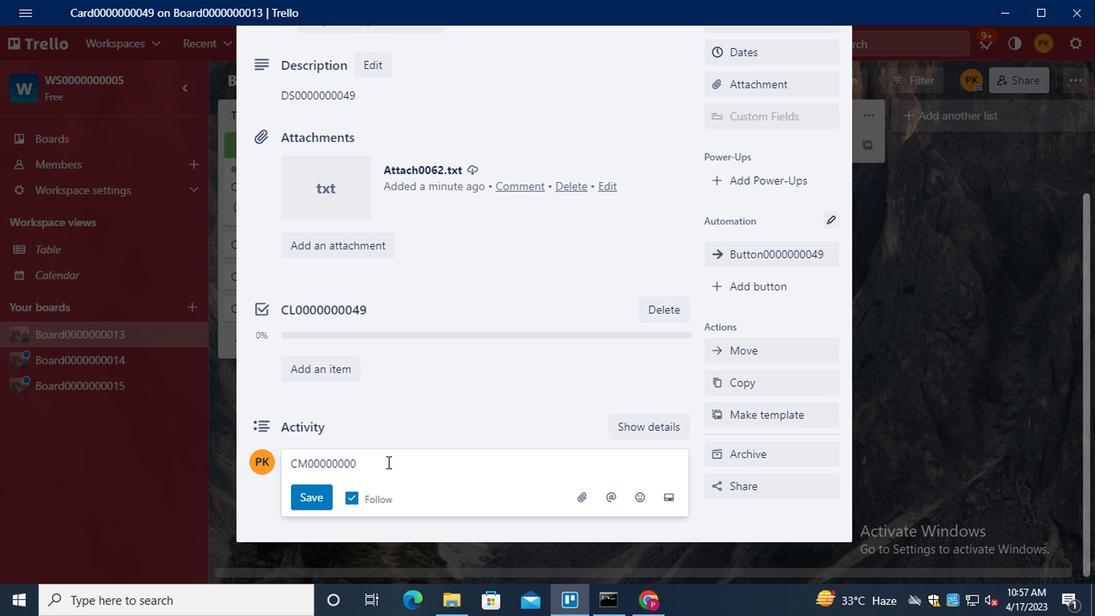 
Action: Mouse moved to (319, 499)
Screenshot: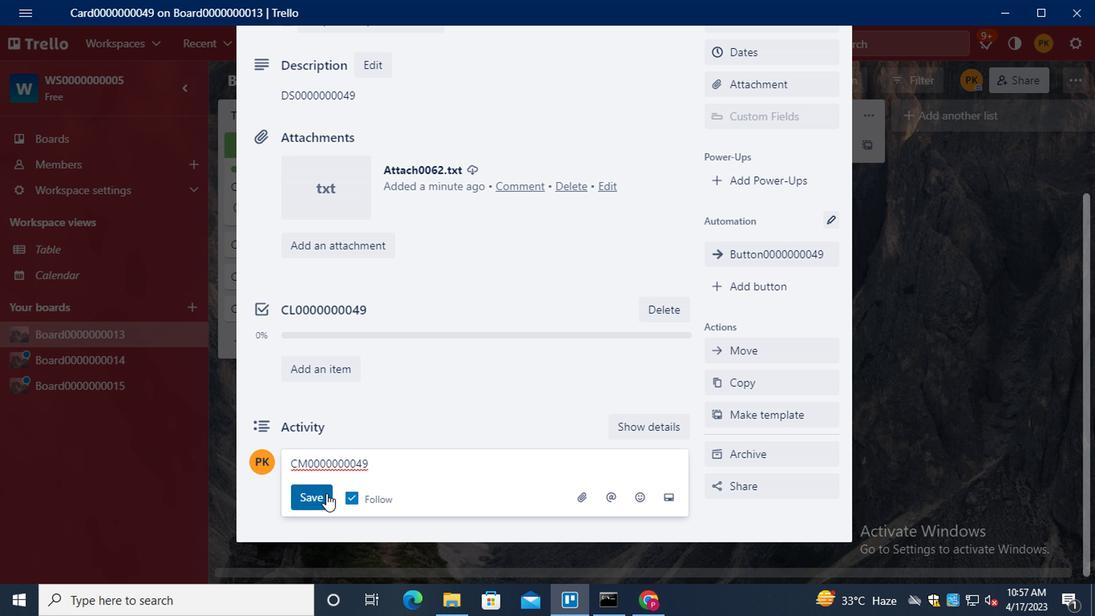 
Action: Mouse pressed left at (319, 499)
Screenshot: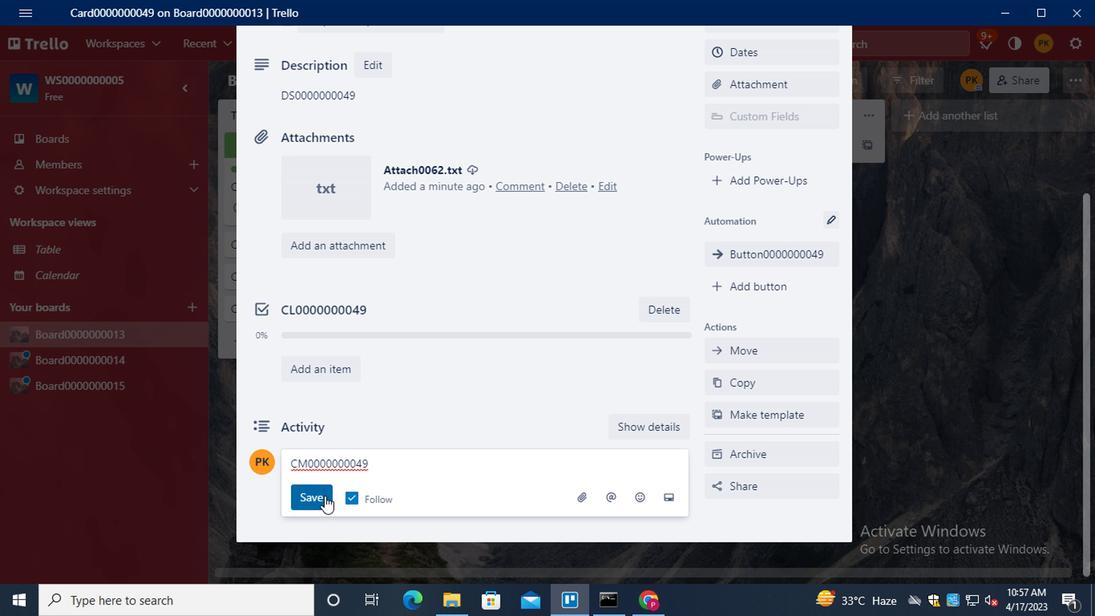 
Action: Mouse moved to (535, 371)
Screenshot: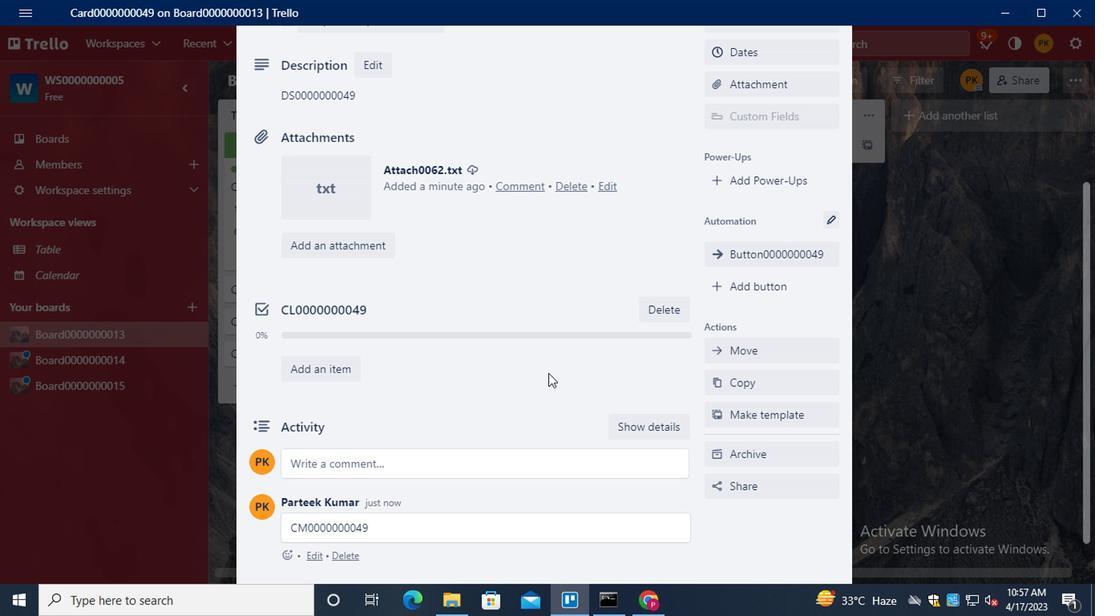 
Action: Mouse scrolled (535, 372) with delta (0, 0)
Screenshot: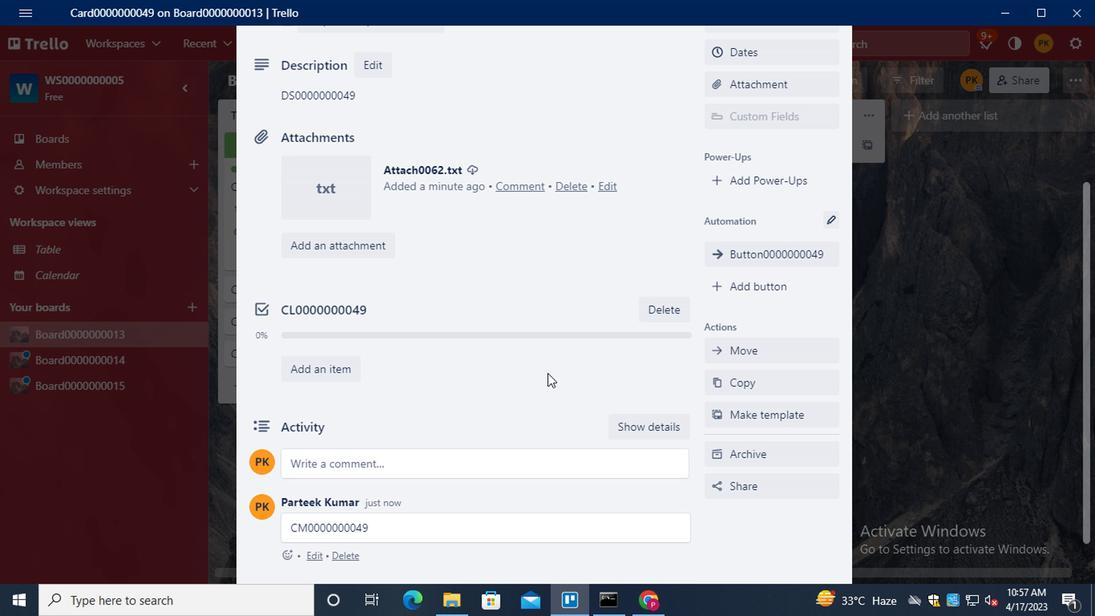 
Action: Mouse scrolled (535, 372) with delta (0, 0)
Screenshot: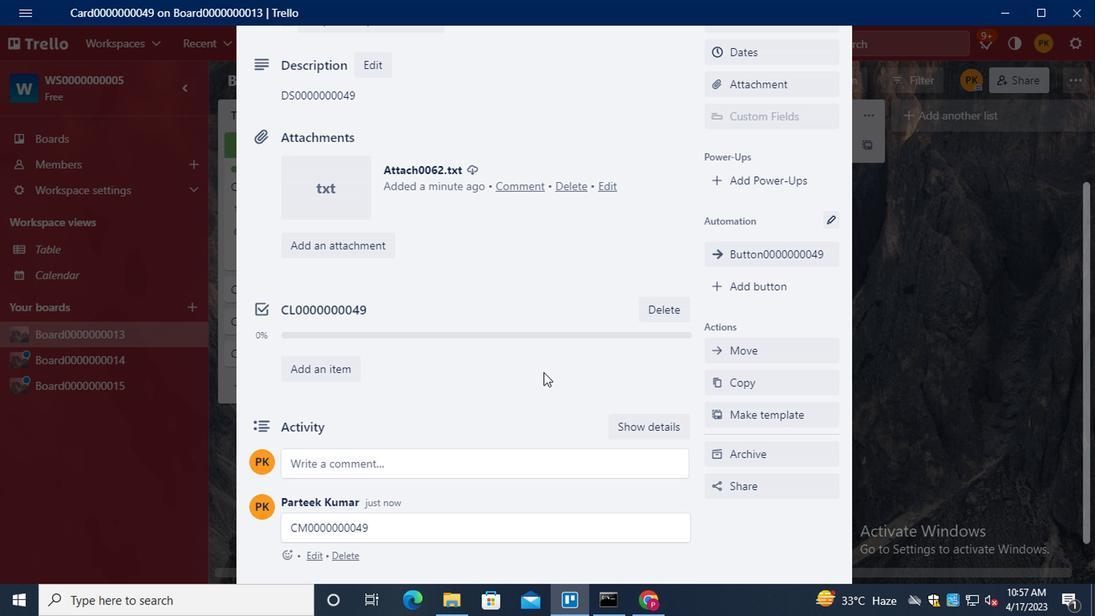 
Action: Mouse scrolled (535, 372) with delta (0, 0)
Screenshot: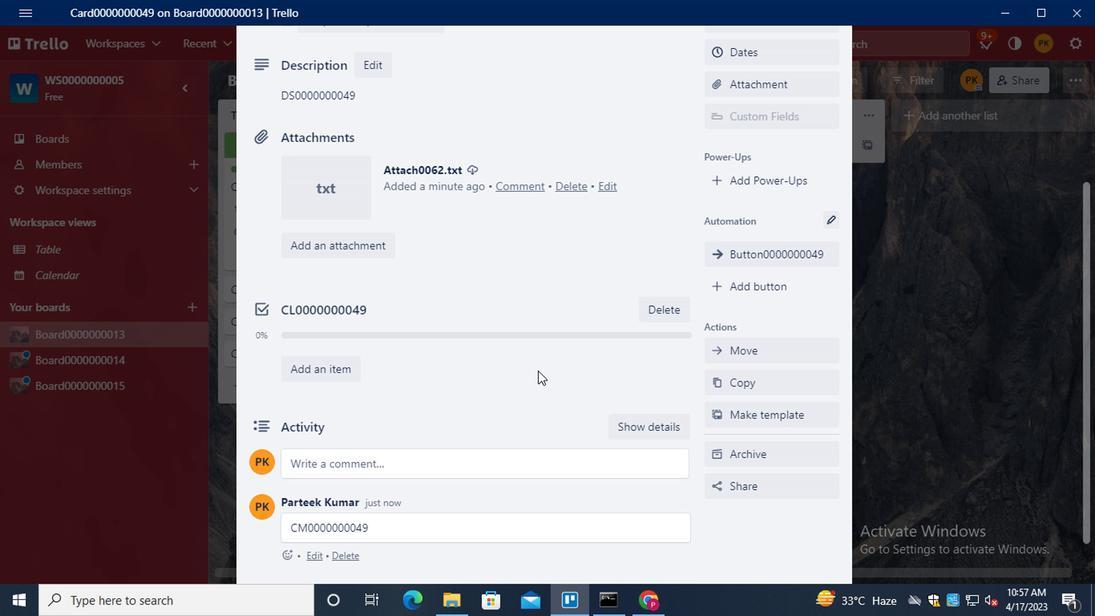 
